 Task: Open Card Card0000000222 in Board Board0000000056 in Workspace WS0000000019 in Trello. Add Member Email0000000074 to Card Card0000000222 in Board Board0000000056 in Workspace WS0000000019 in Trello. Add Blue Label titled Label0000000222 to Card Card0000000222 in Board Board0000000056 in Workspace WS0000000019 in Trello. Add Checklist CL0000000222 to Card Card0000000222 in Board Board0000000056 in Workspace WS0000000019 in Trello. Add Dates with Start Date as Sep 01 2023 and Due Date as Sep 30 2023 to Card Card0000000222 in Board Board0000000056 in Workspace WS0000000019 in Trello
Action: Mouse moved to (731, 759)
Screenshot: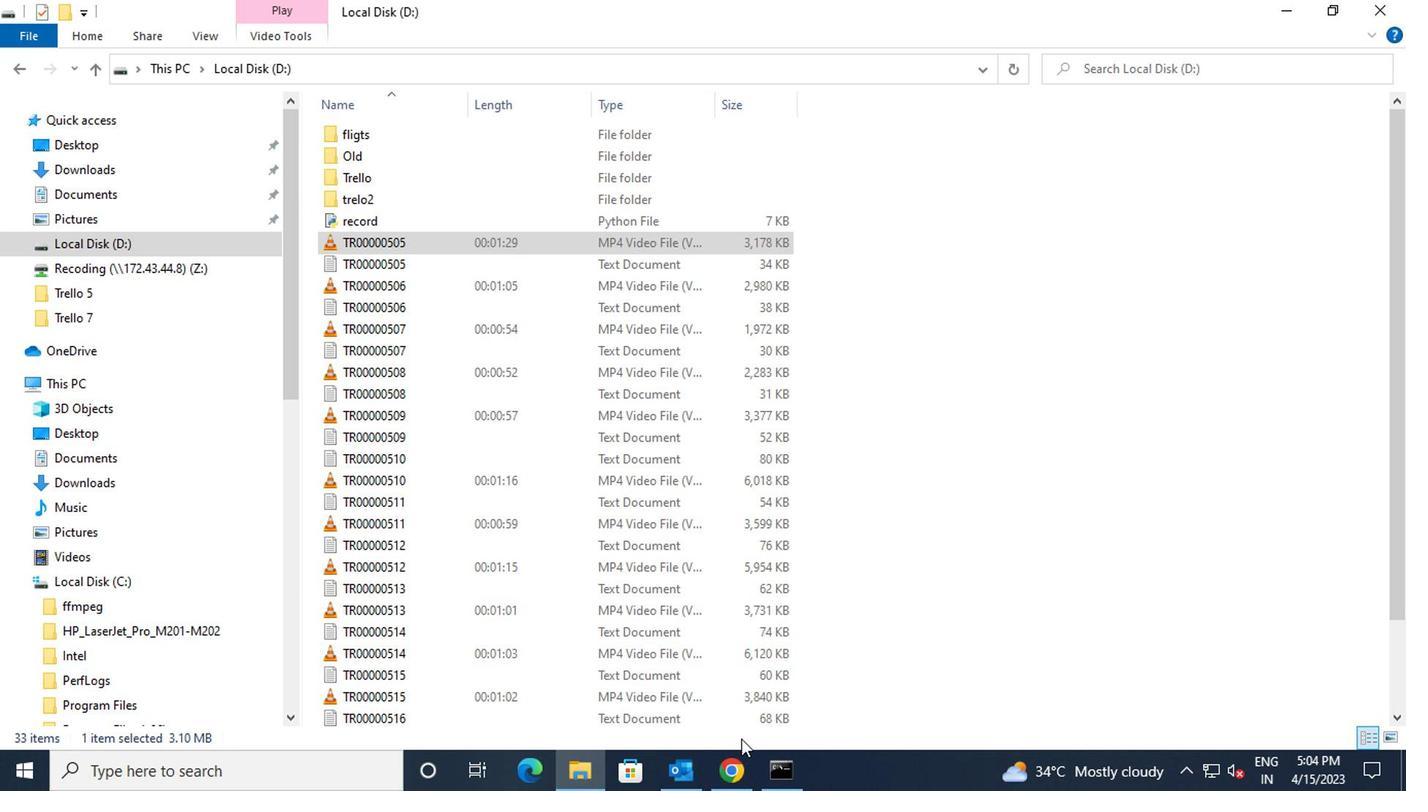 
Action: Mouse pressed left at (731, 759)
Screenshot: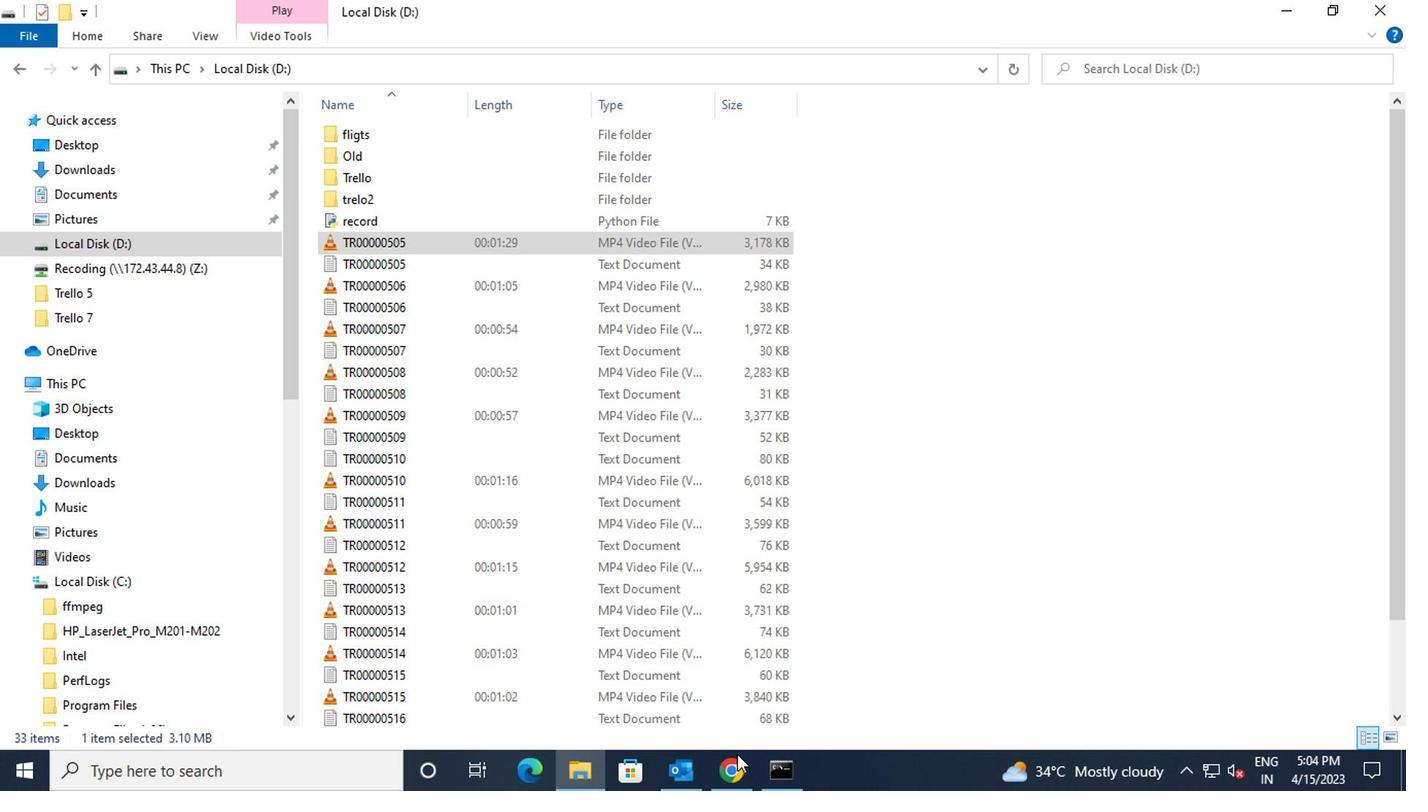 
Action: Mouse moved to (472, 397)
Screenshot: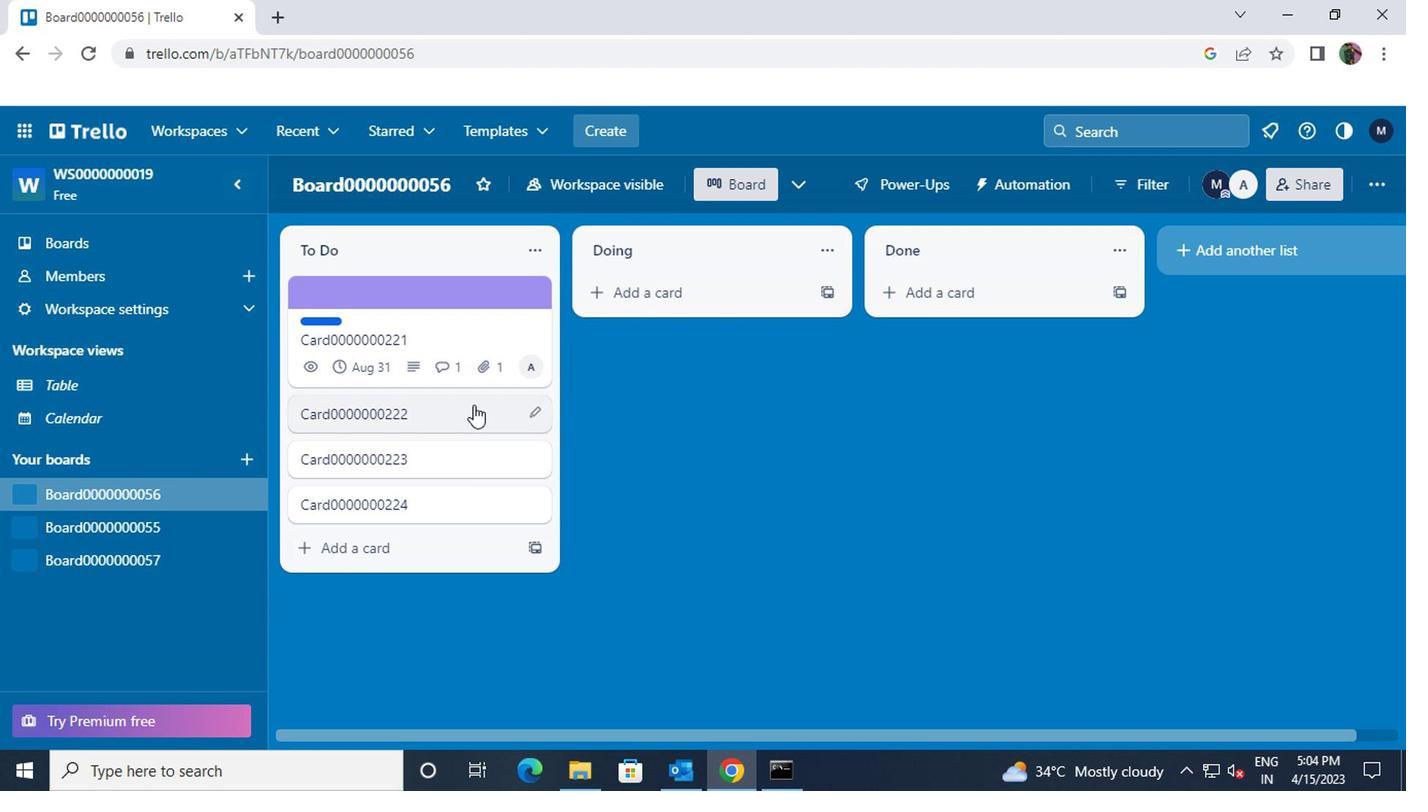 
Action: Mouse pressed left at (472, 397)
Screenshot: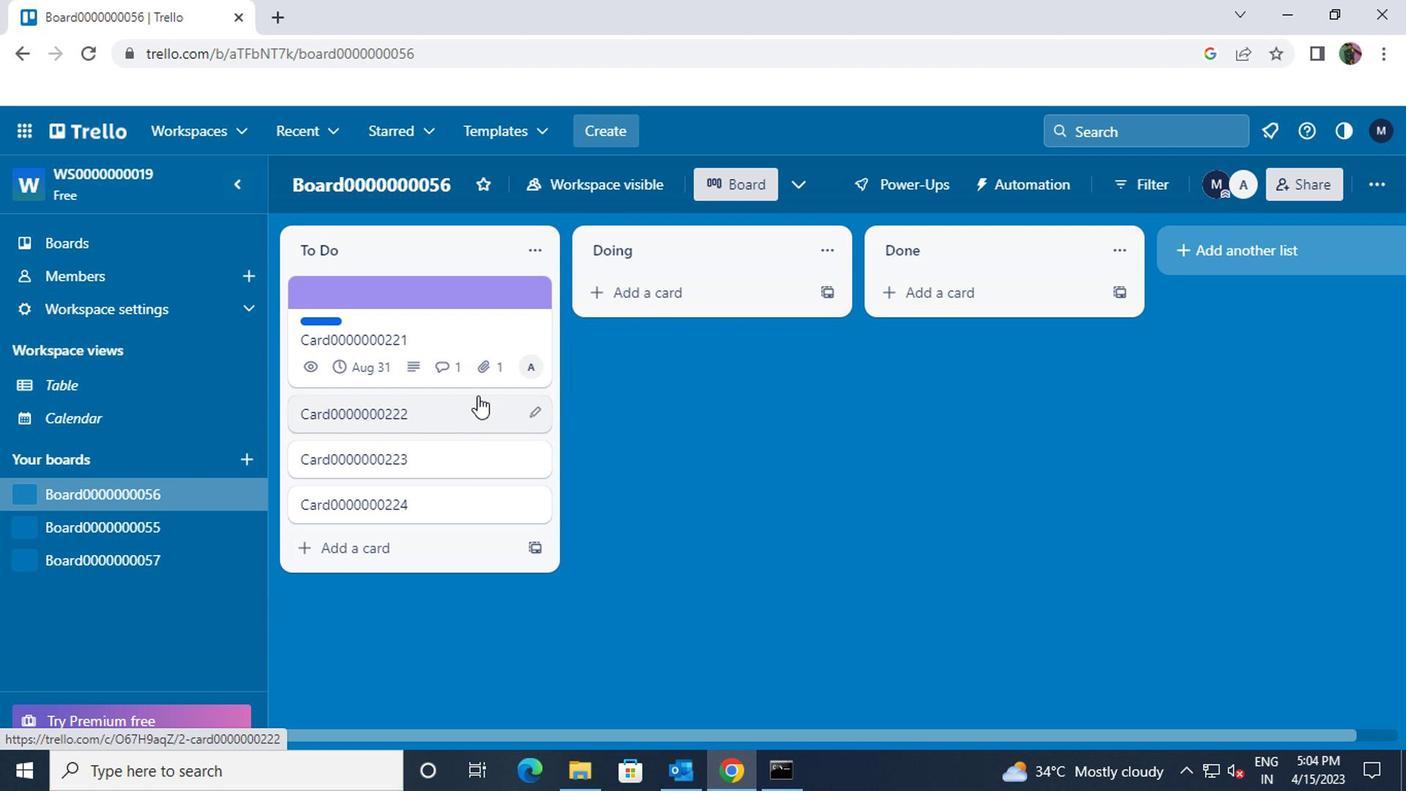 
Action: Mouse moved to (917, 295)
Screenshot: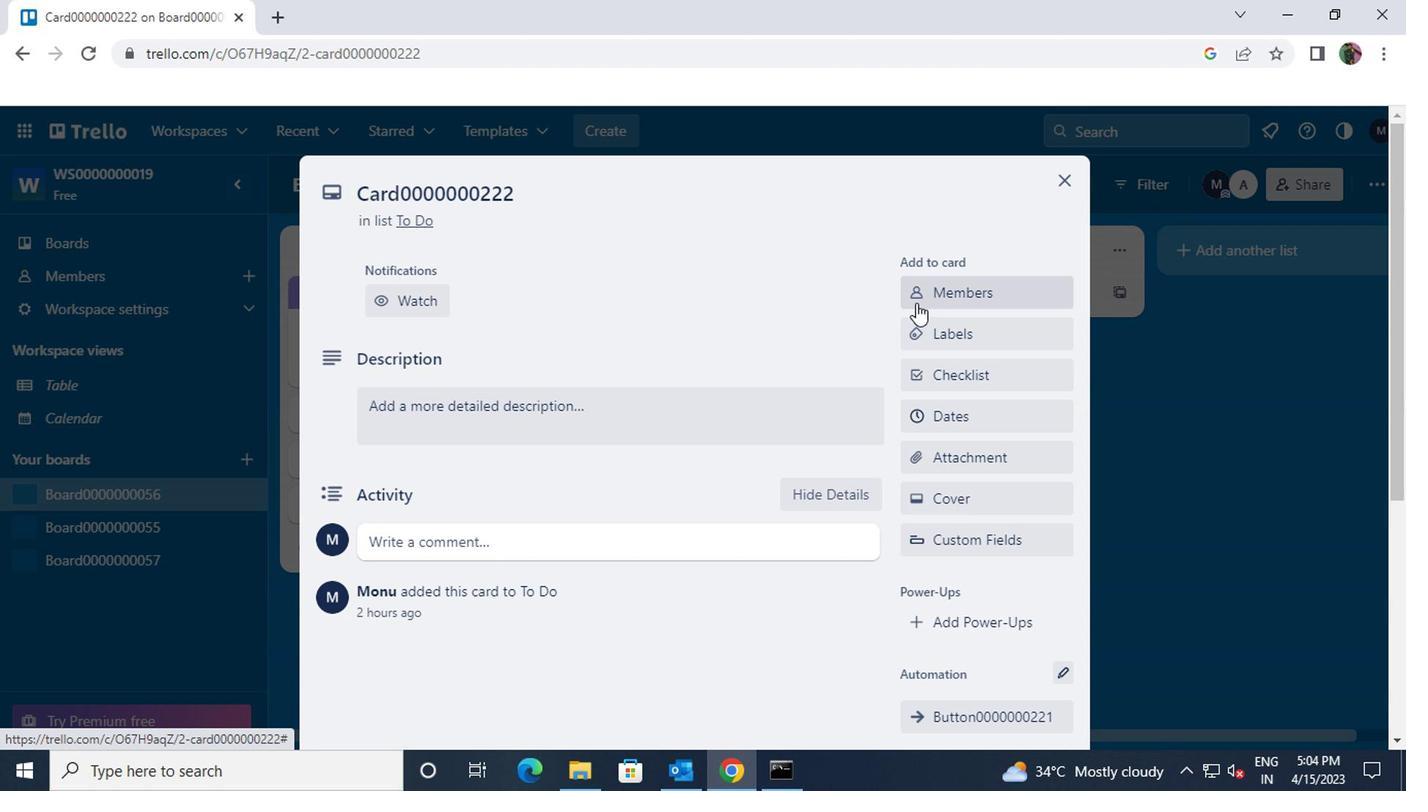 
Action: Mouse pressed left at (917, 295)
Screenshot: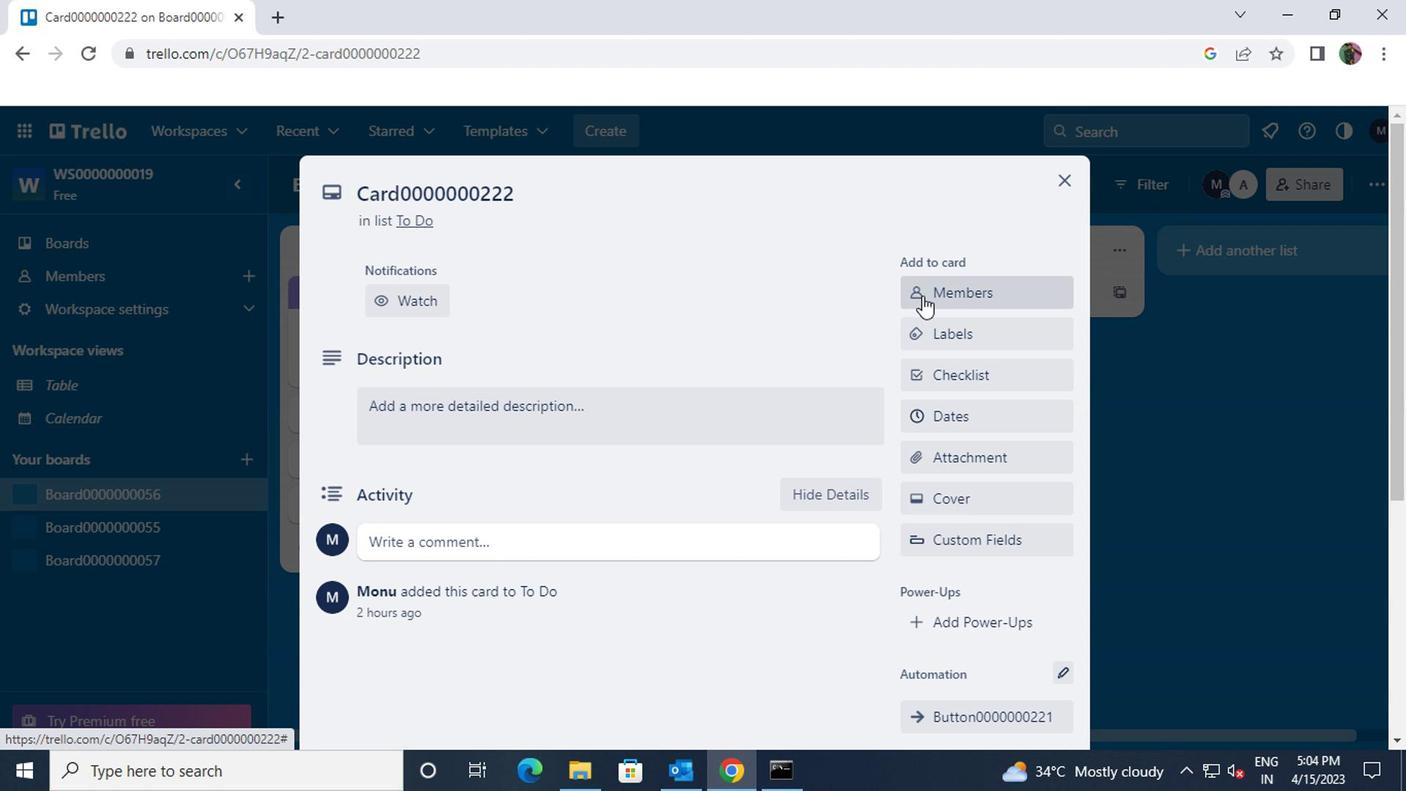 
Action: Key pressed nikrathi889<Key.shift>@GMAIL.COM
Screenshot: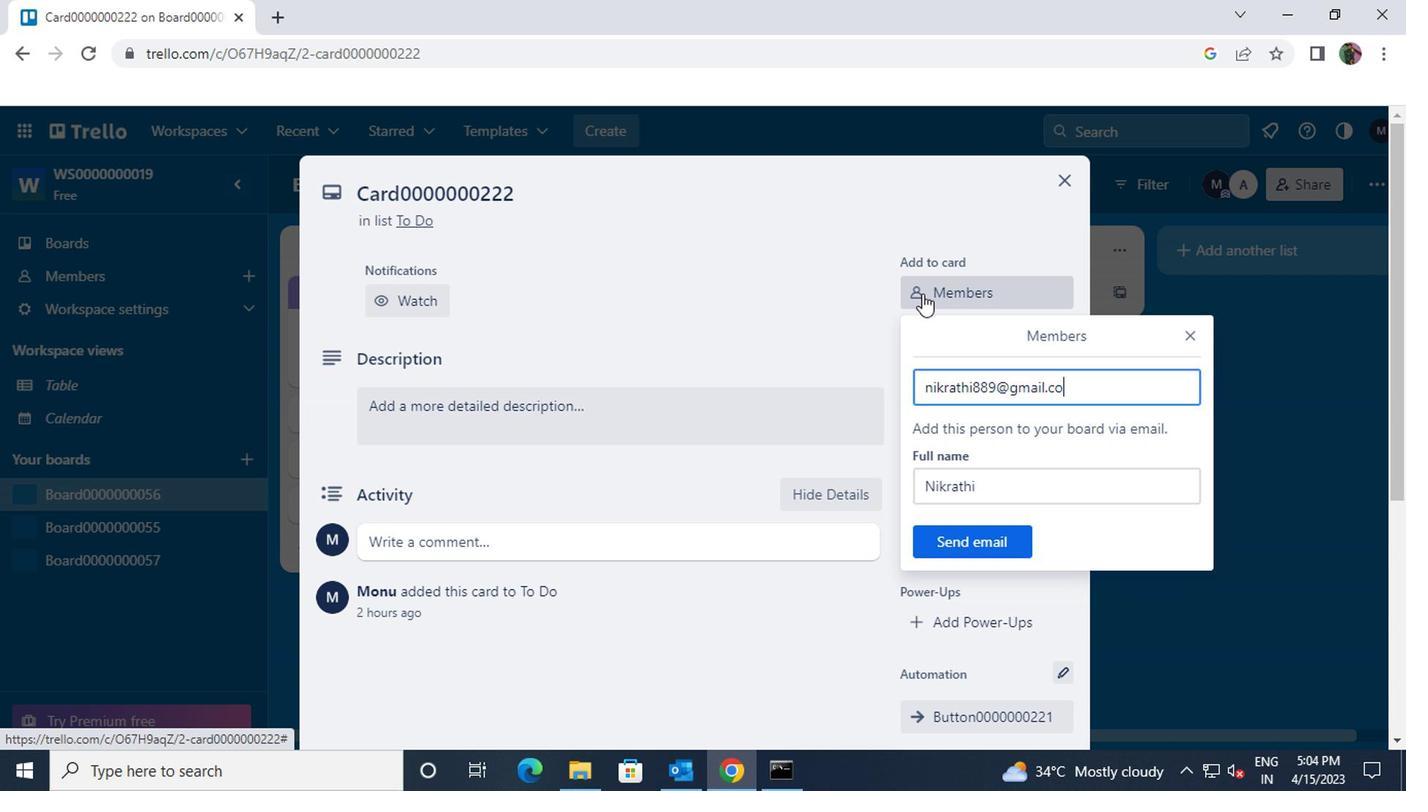 
Action: Mouse moved to (959, 537)
Screenshot: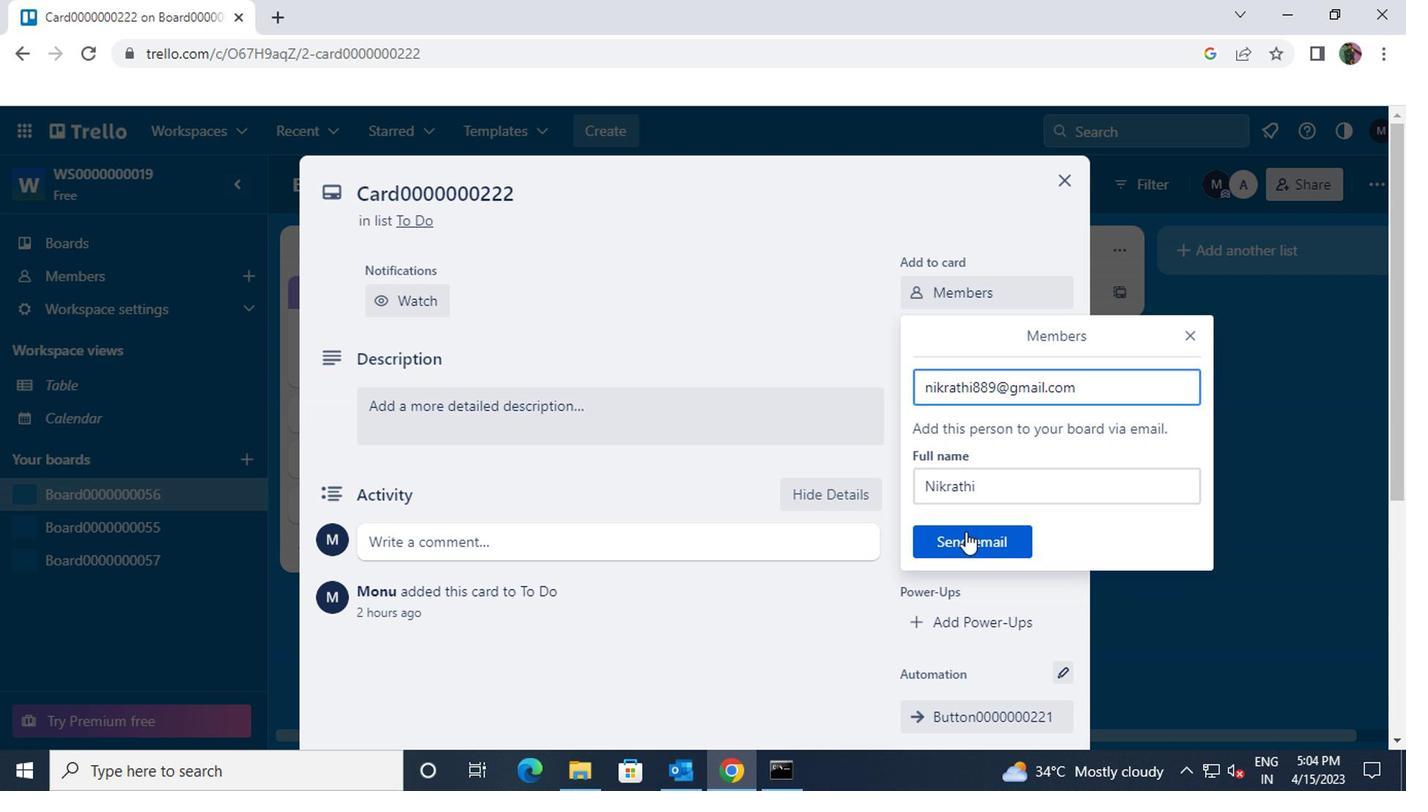 
Action: Mouse pressed left at (959, 537)
Screenshot: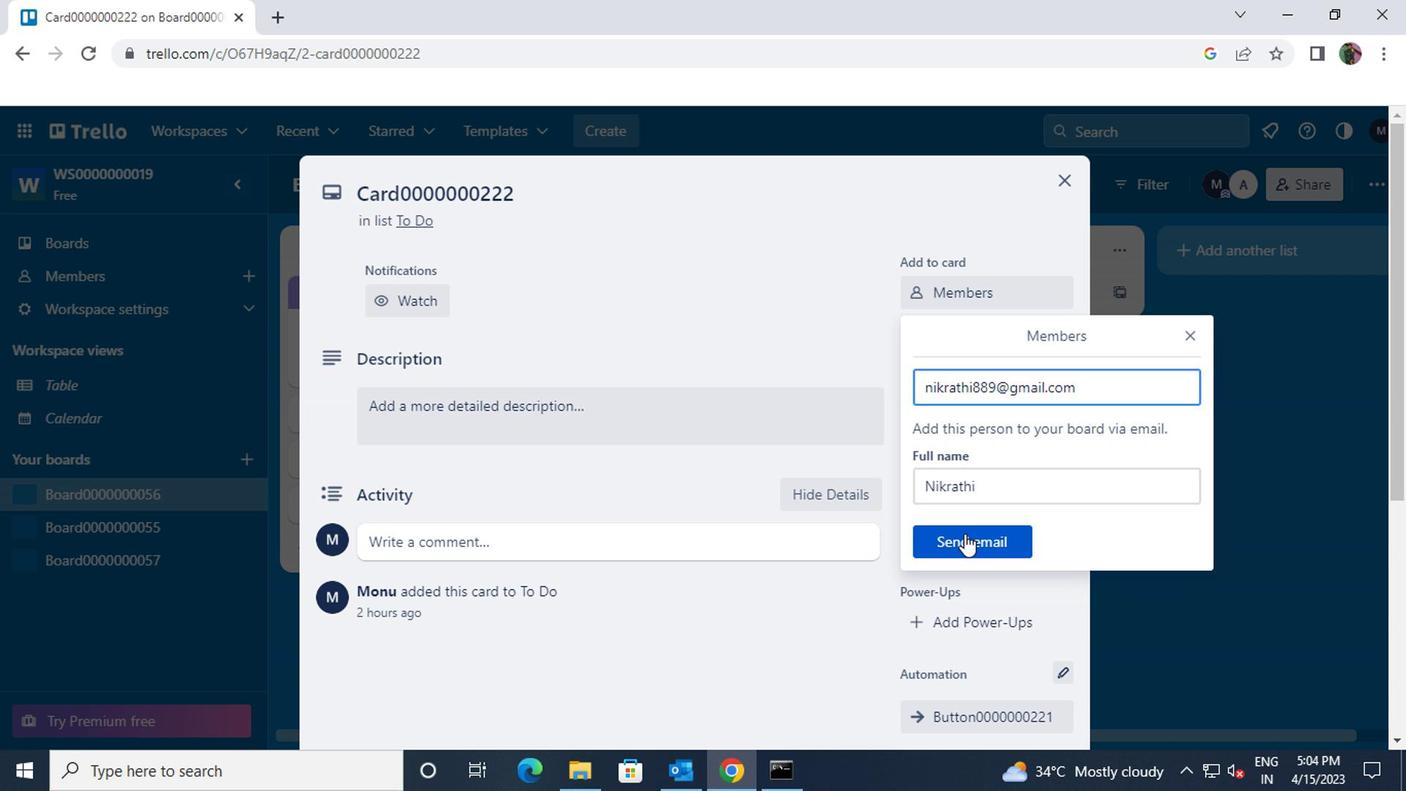 
Action: Mouse moved to (947, 323)
Screenshot: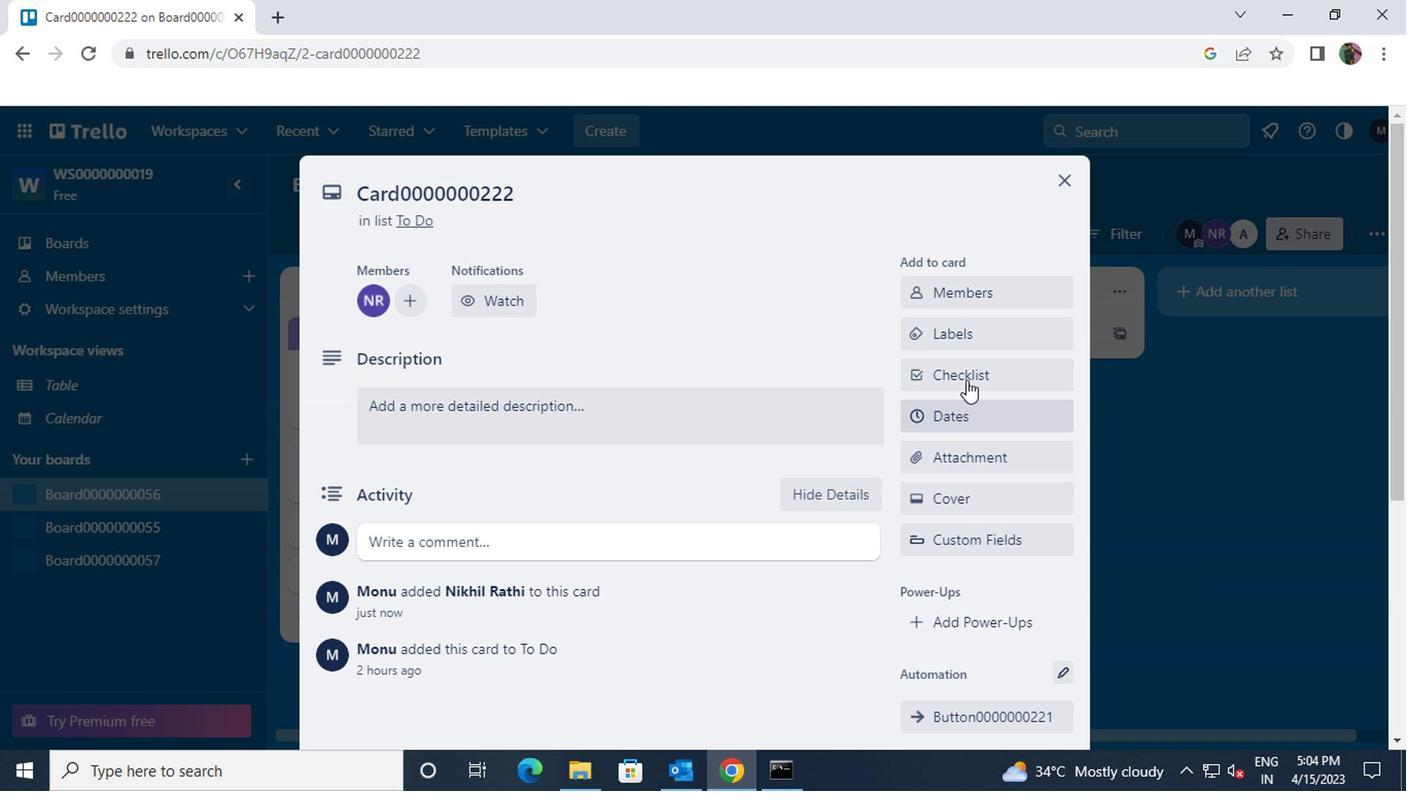 
Action: Mouse pressed left at (947, 323)
Screenshot: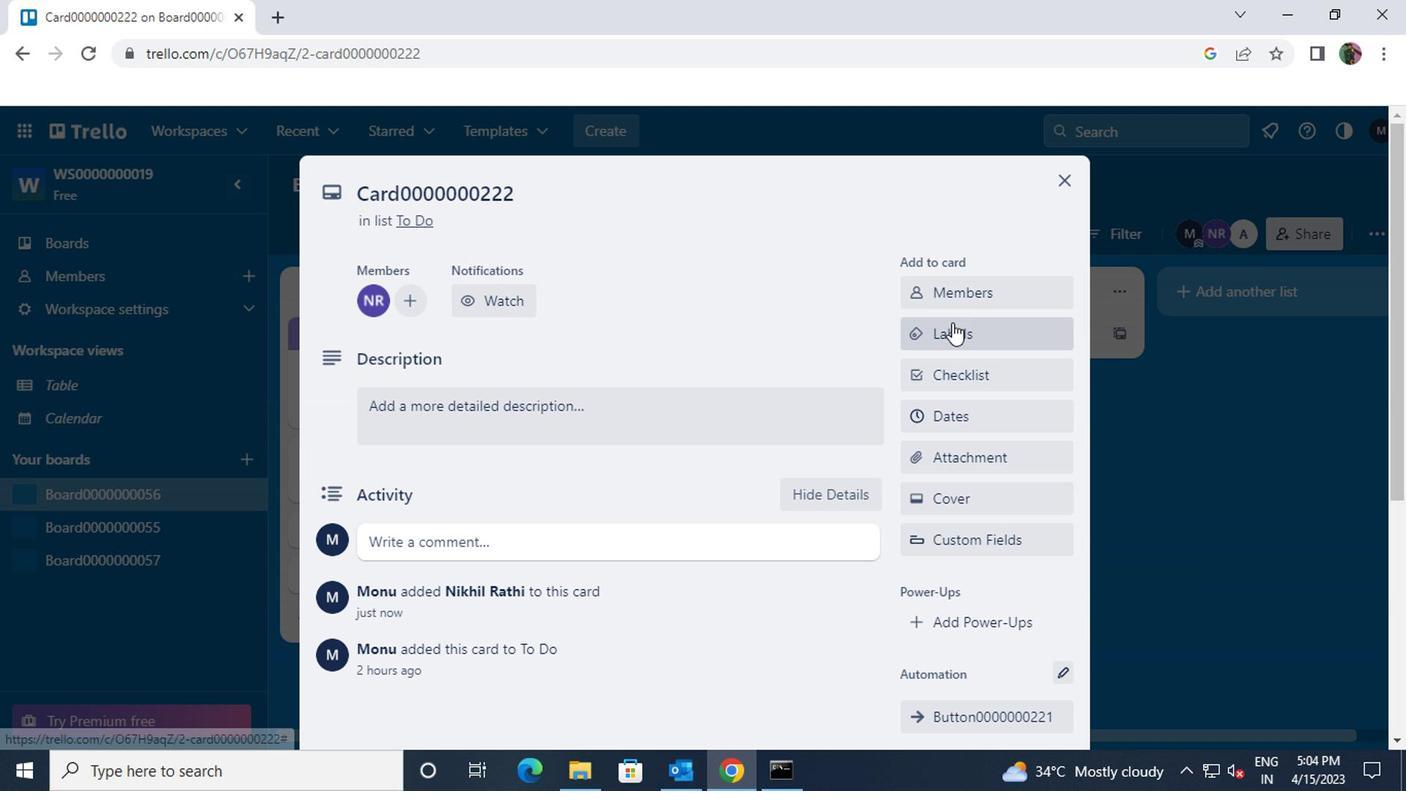 
Action: Mouse moved to (1032, 574)
Screenshot: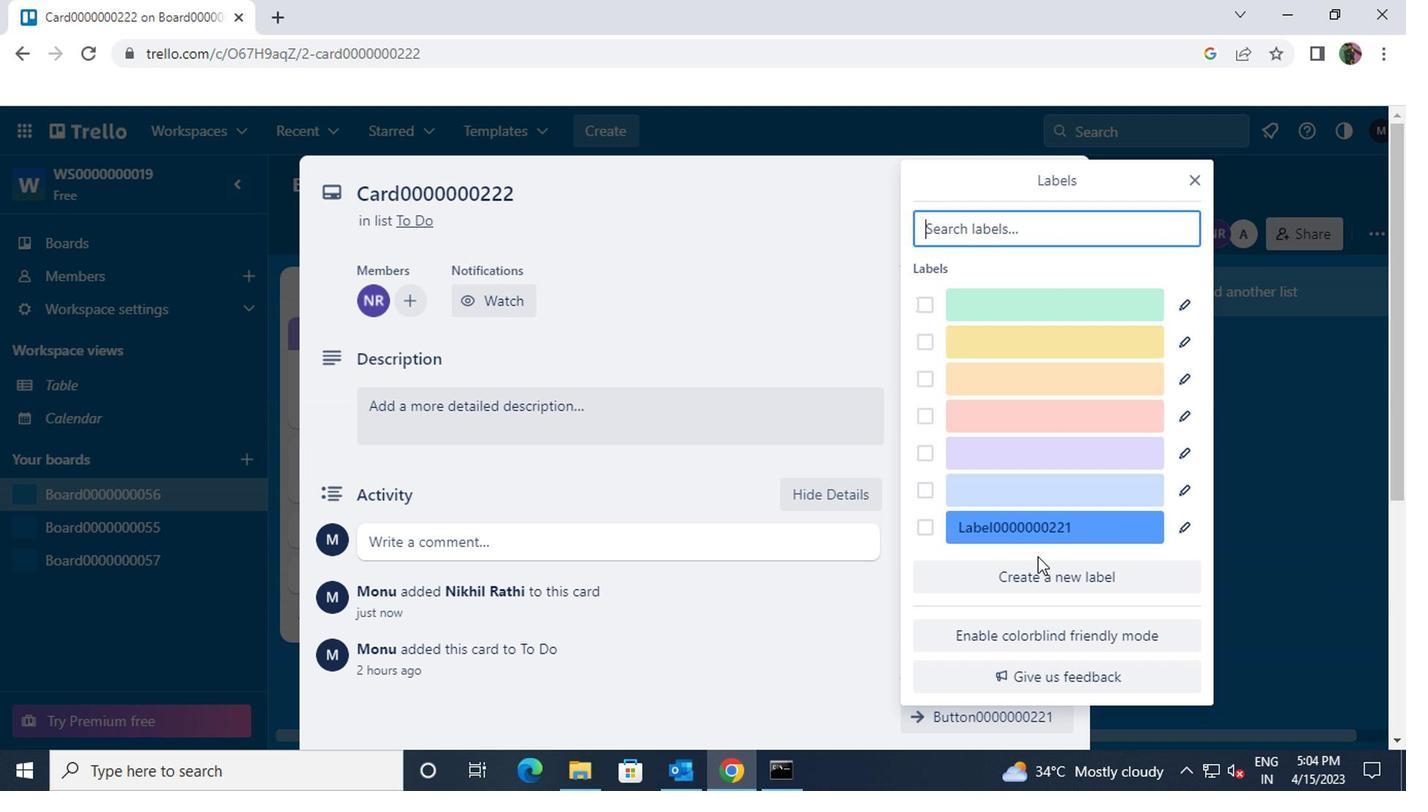 
Action: Mouse pressed left at (1032, 574)
Screenshot: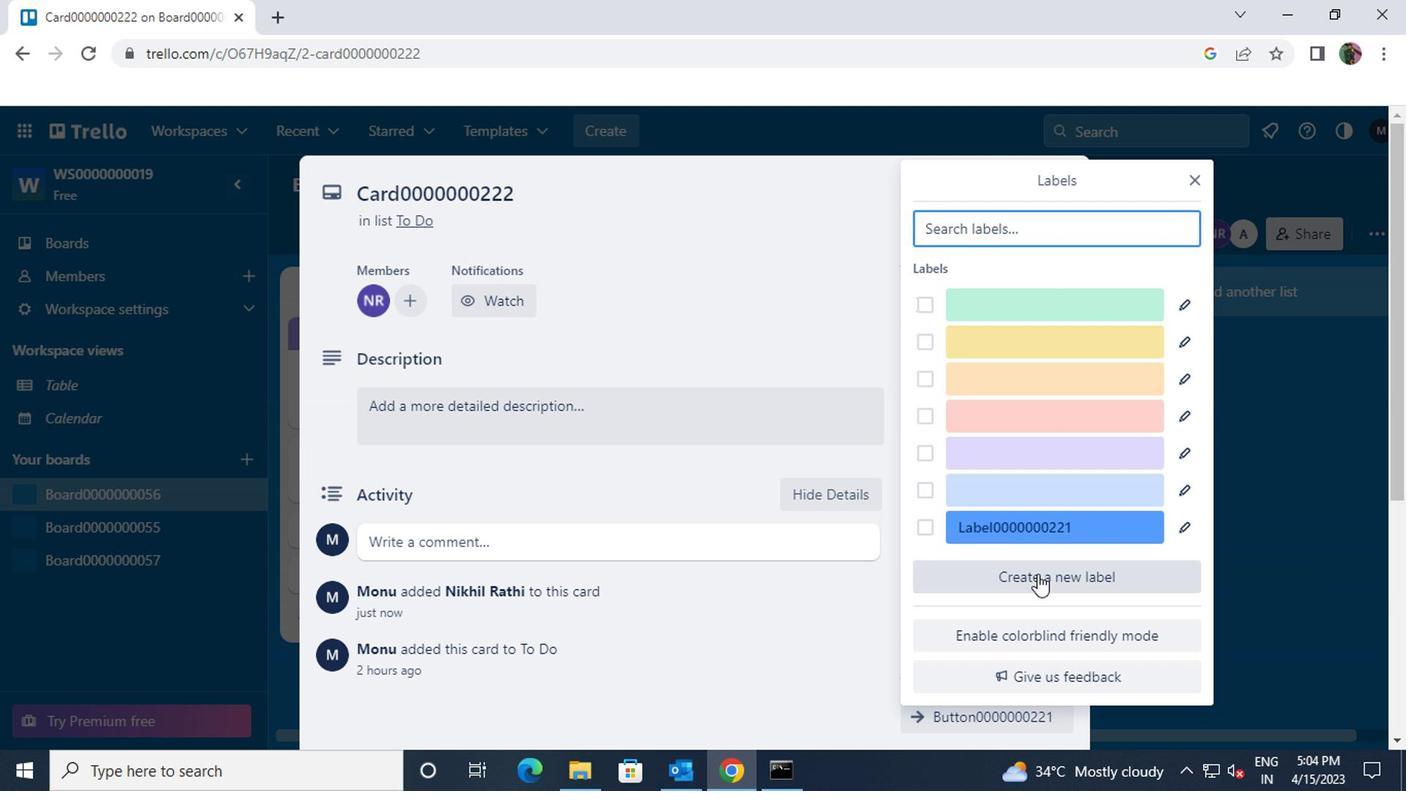 
Action: Mouse moved to (985, 361)
Screenshot: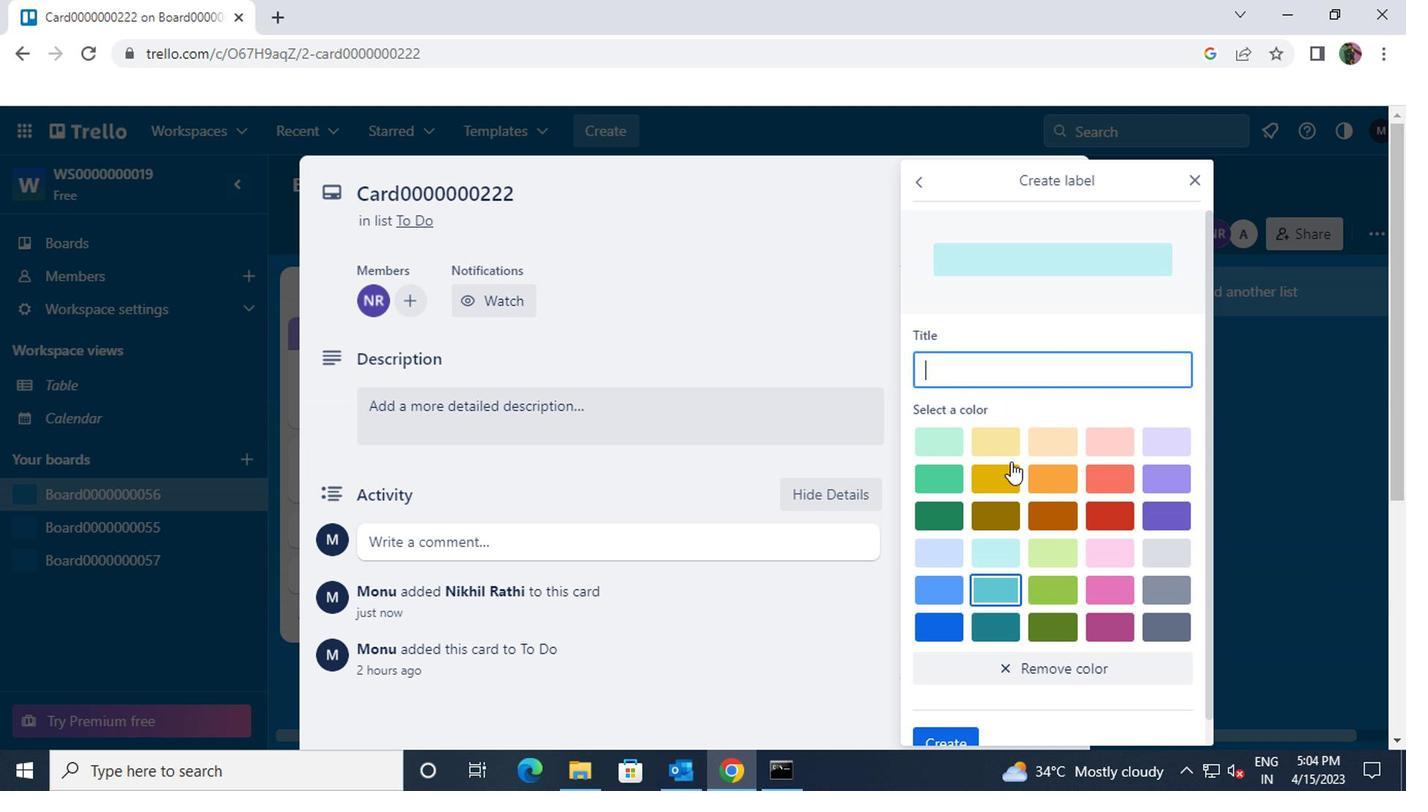
Action: Key pressed <Key.shift>LABEL0000000222
Screenshot: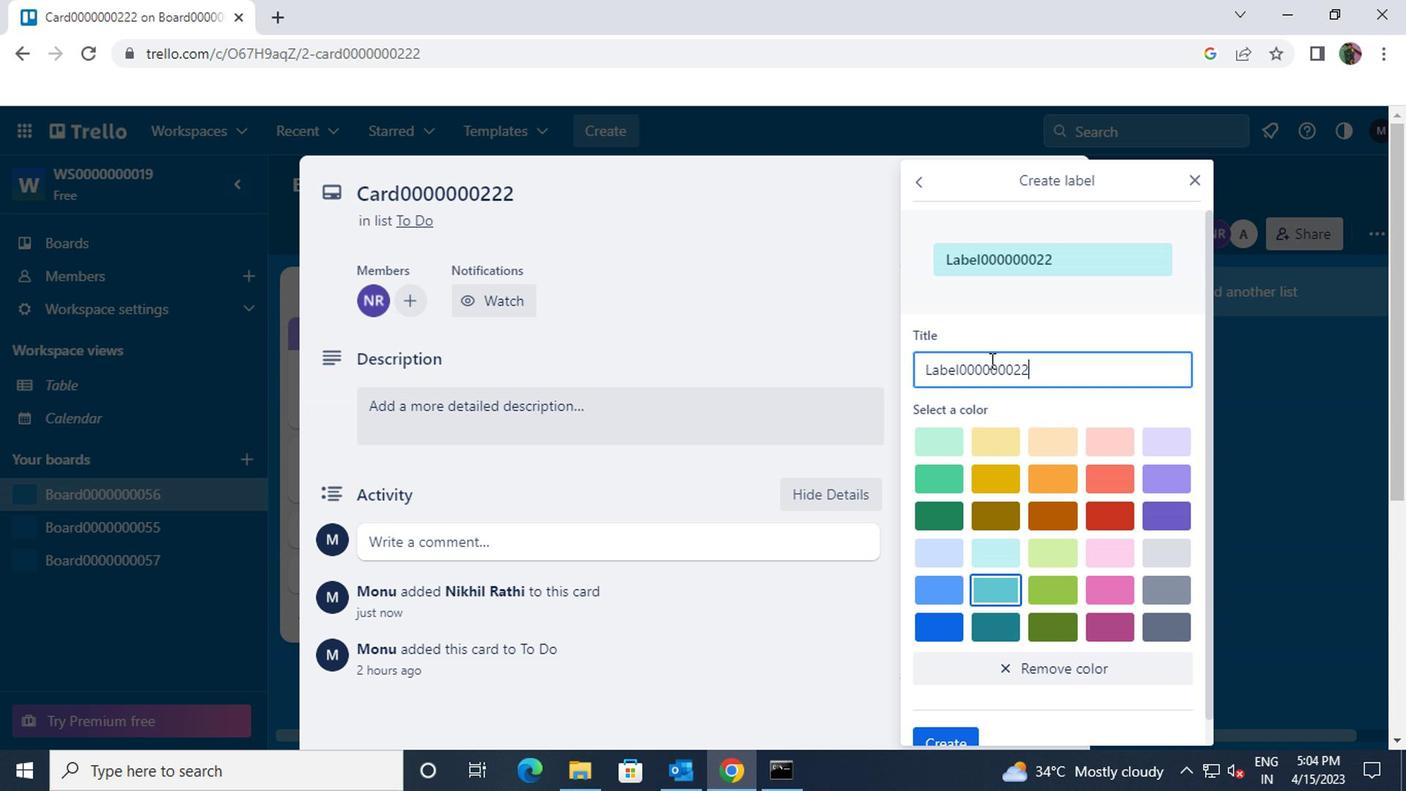 
Action: Mouse moved to (1168, 502)
Screenshot: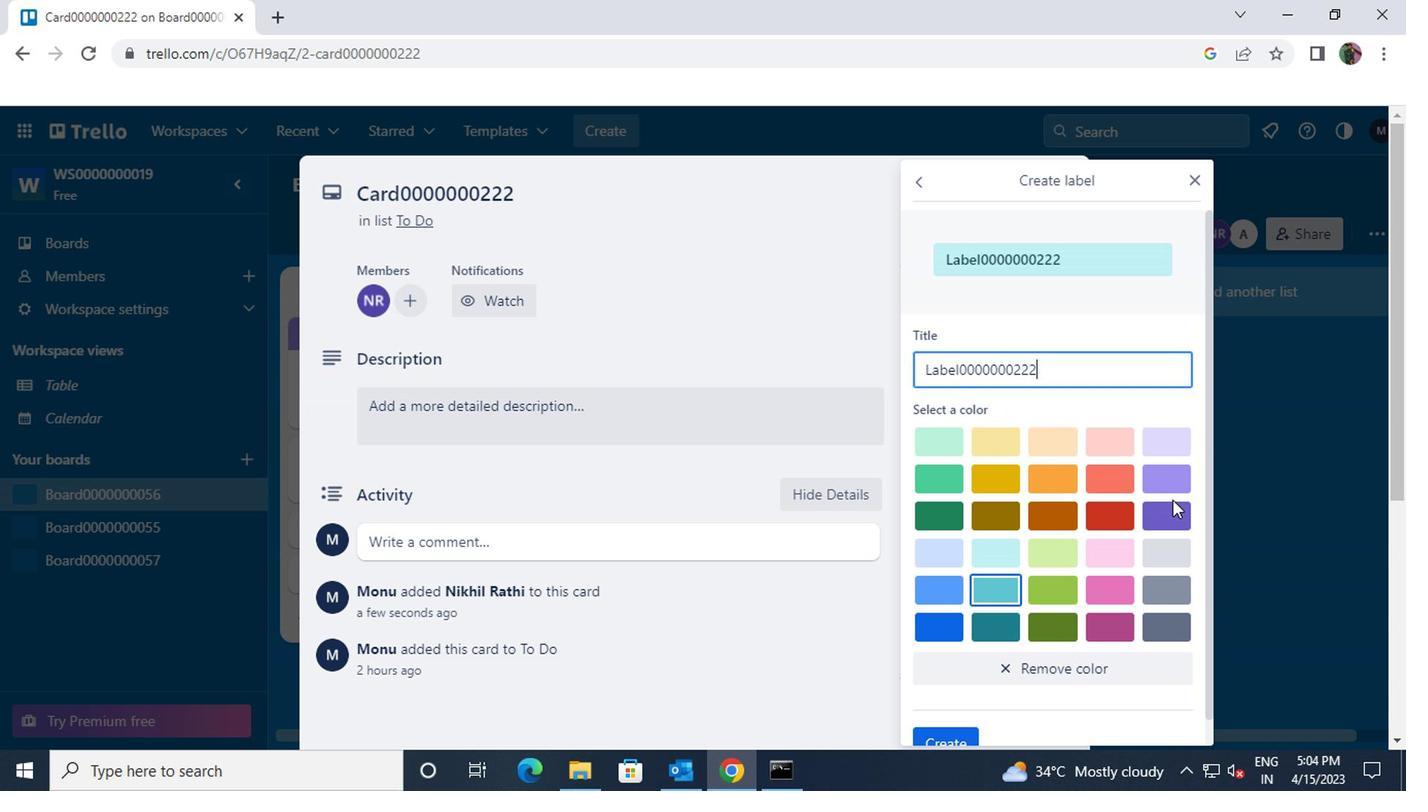 
Action: Mouse pressed left at (1168, 502)
Screenshot: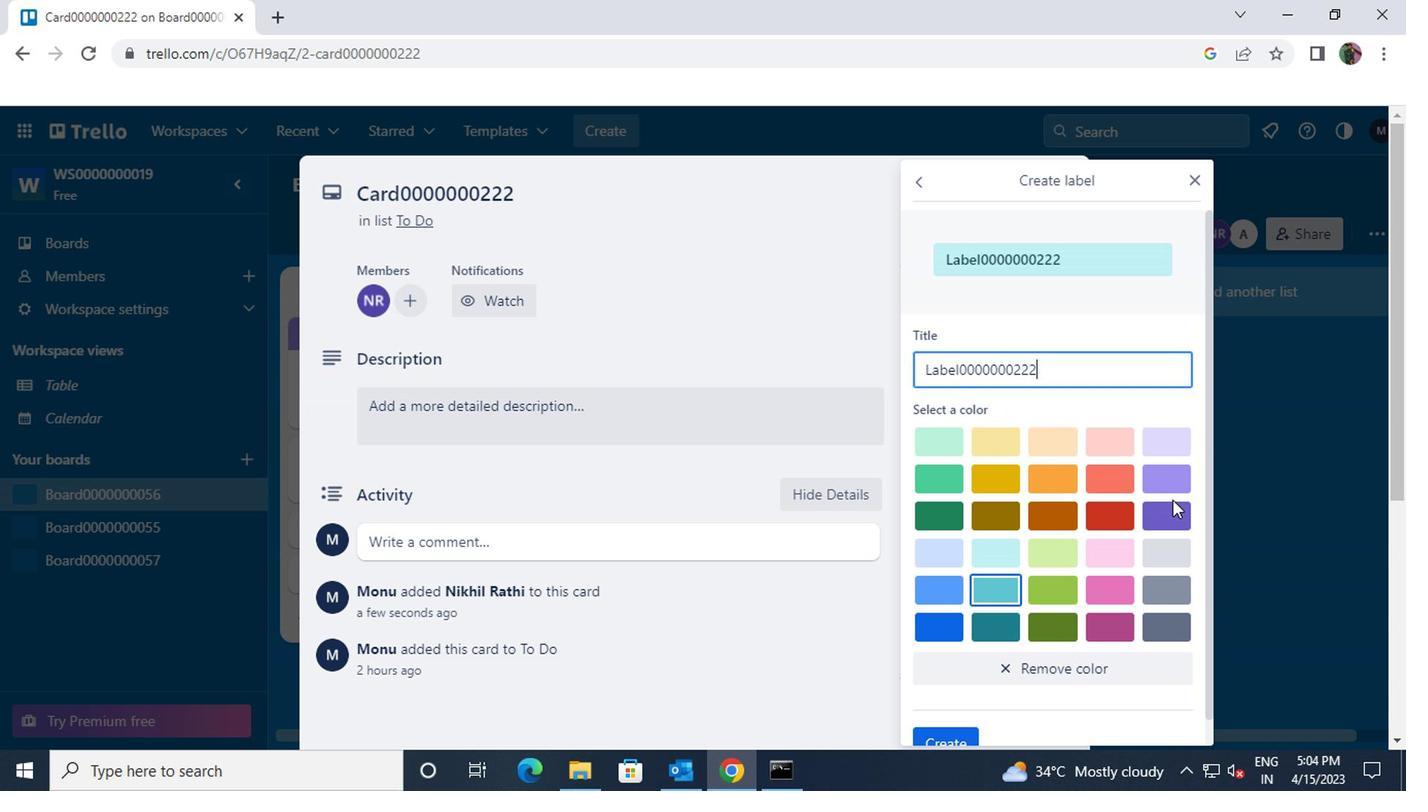 
Action: Mouse scrolled (1168, 501) with delta (0, 0)
Screenshot: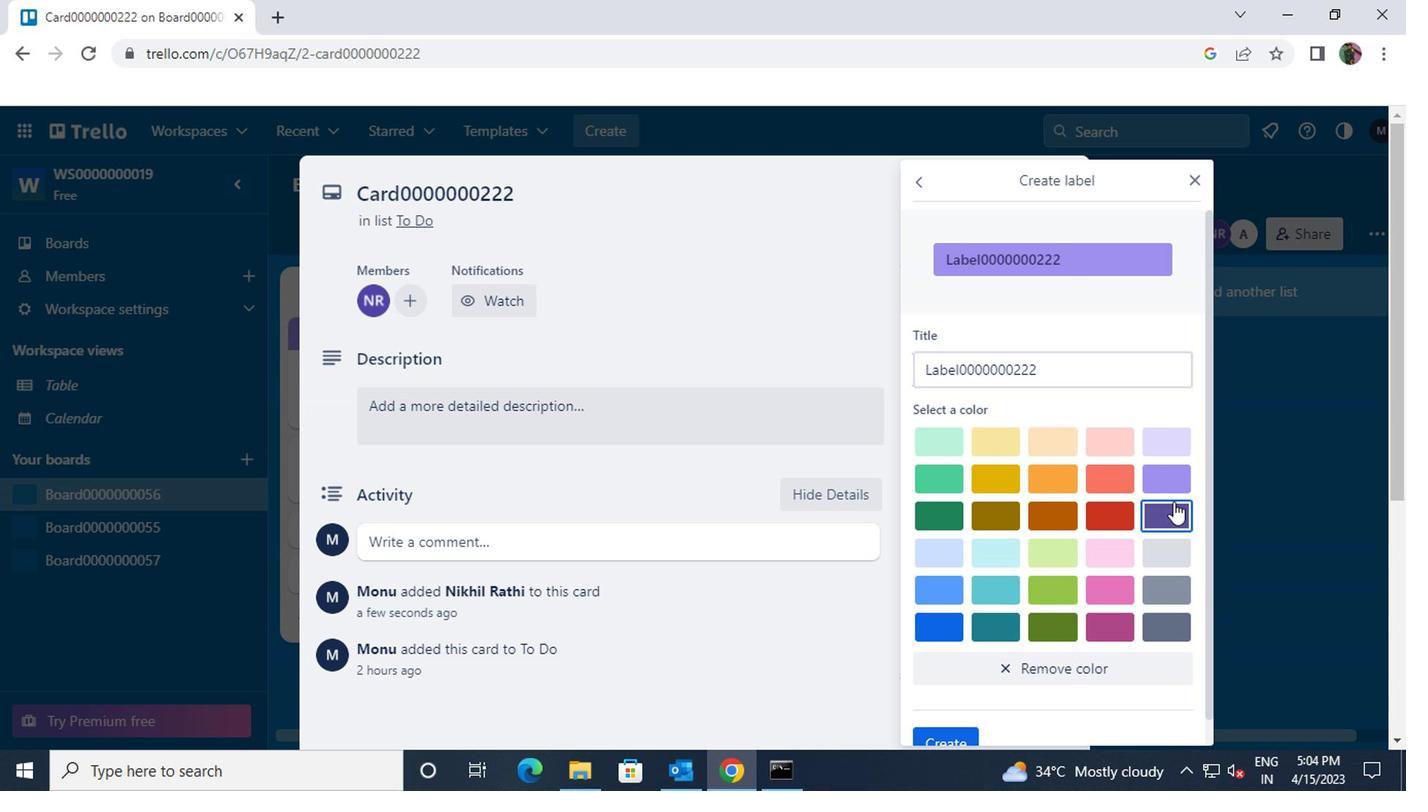 
Action: Mouse moved to (957, 722)
Screenshot: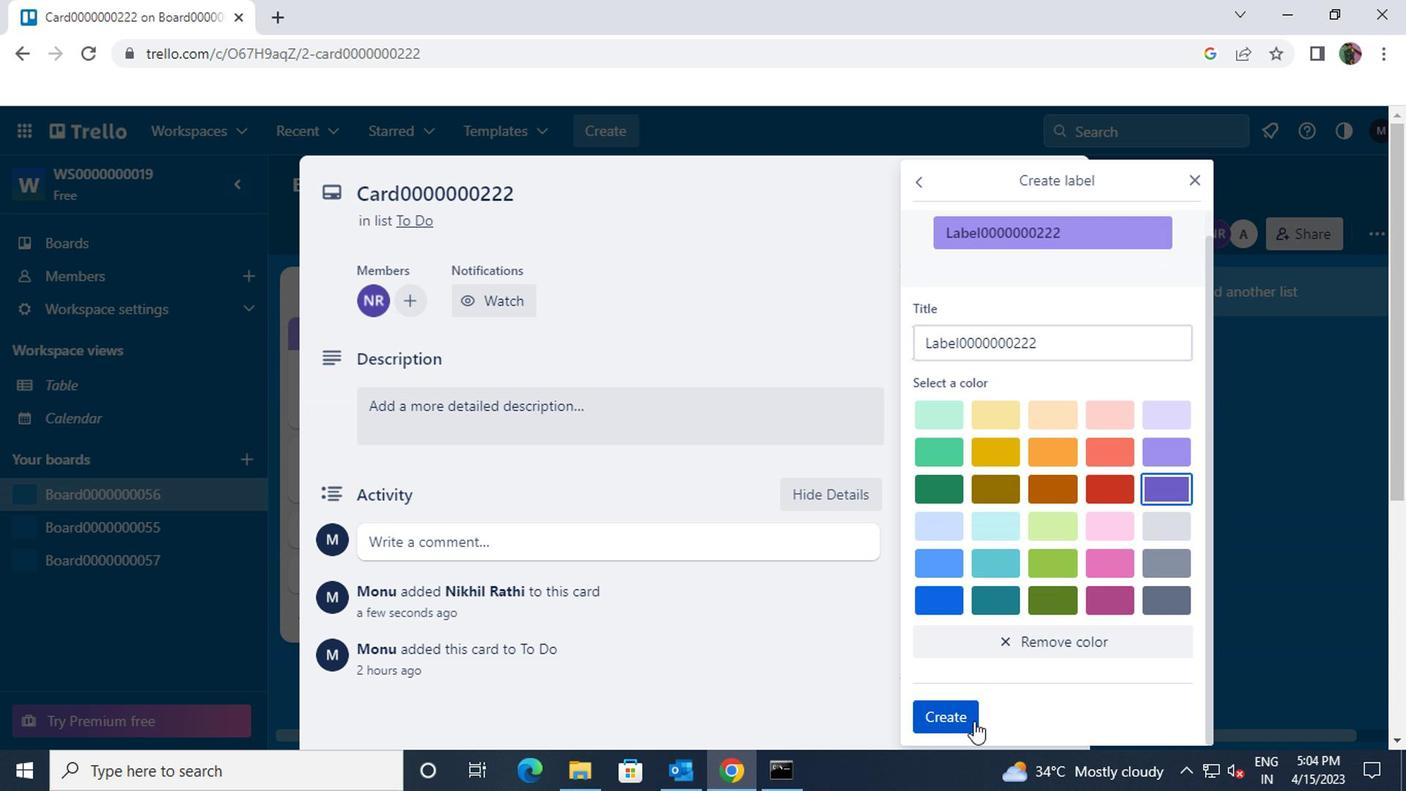 
Action: Mouse pressed left at (957, 722)
Screenshot: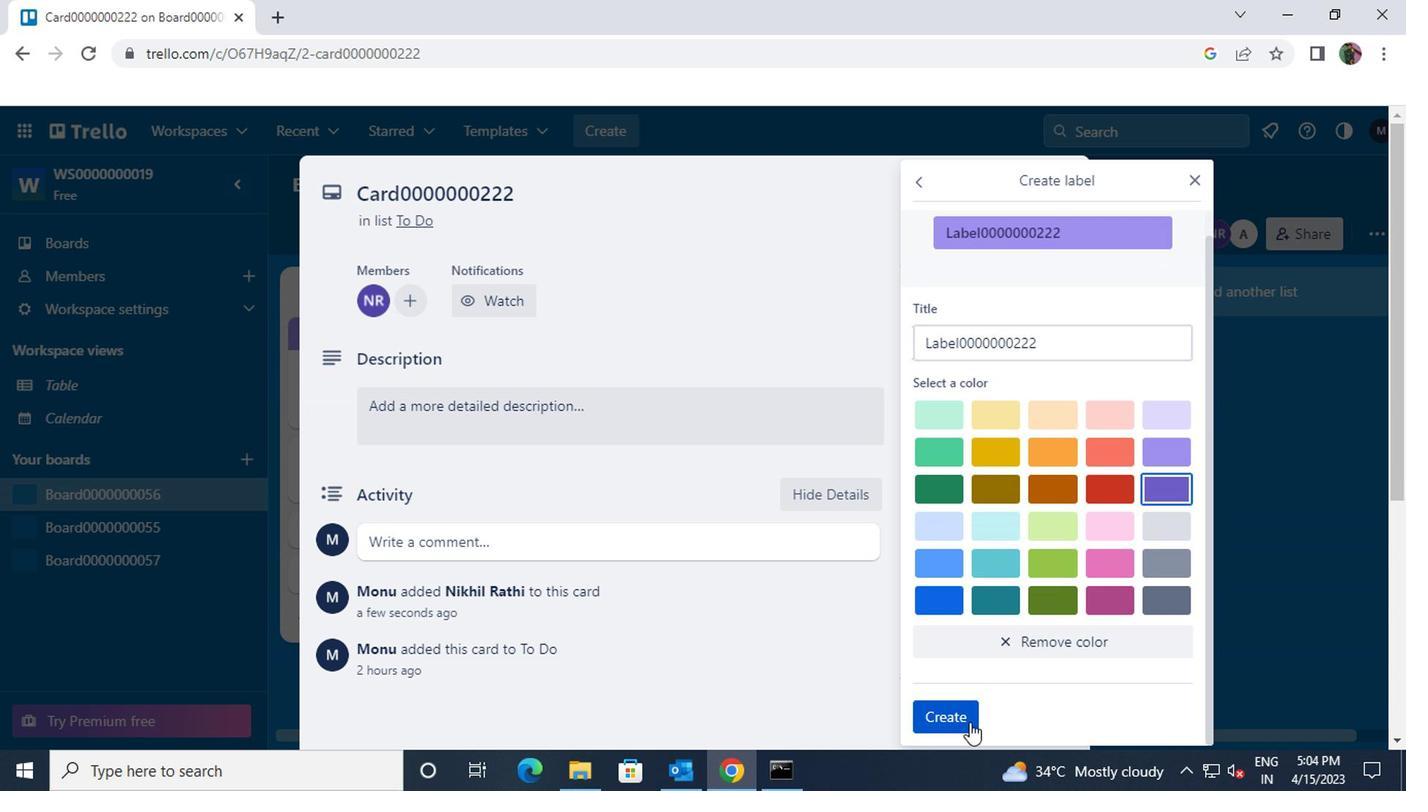 
Action: Mouse moved to (1189, 175)
Screenshot: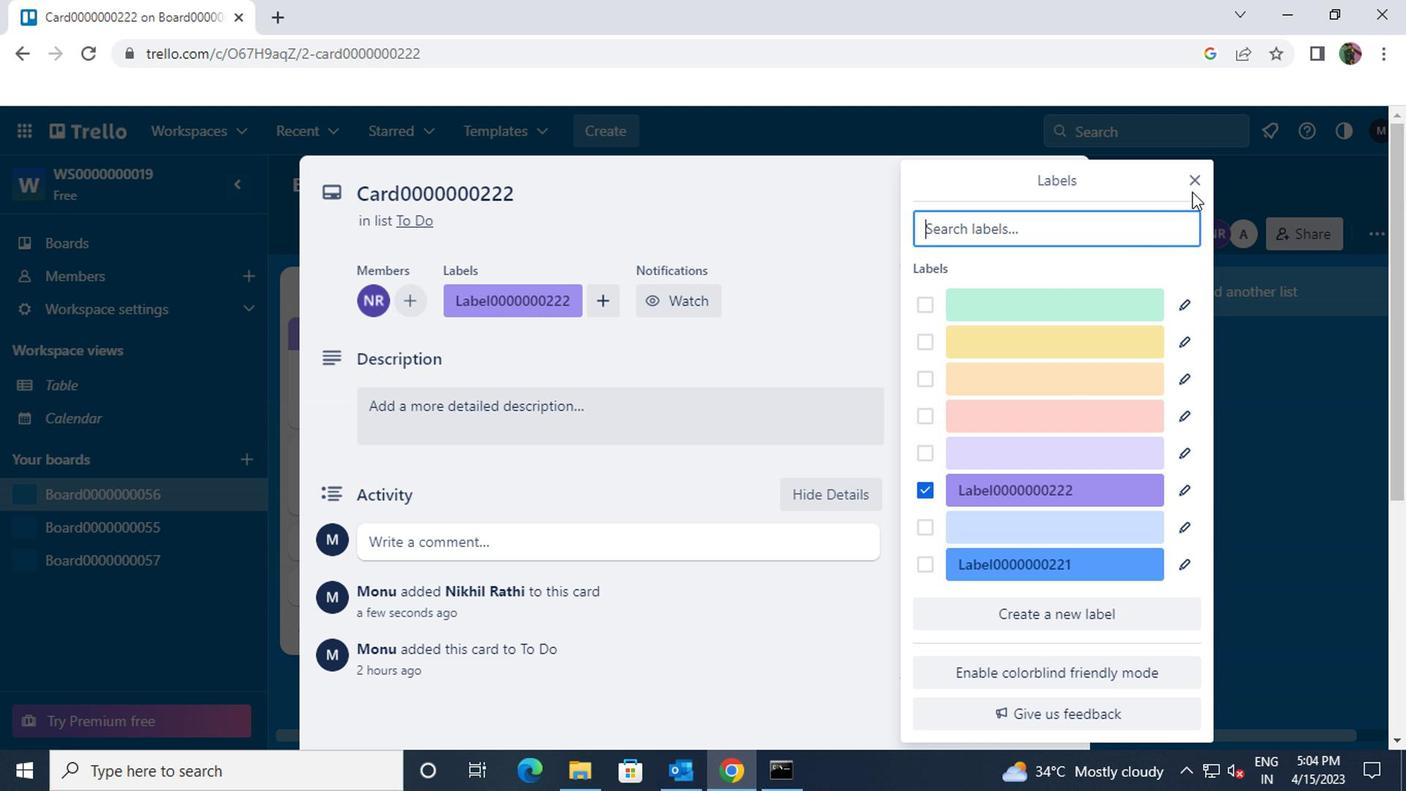 
Action: Mouse pressed left at (1189, 175)
Screenshot: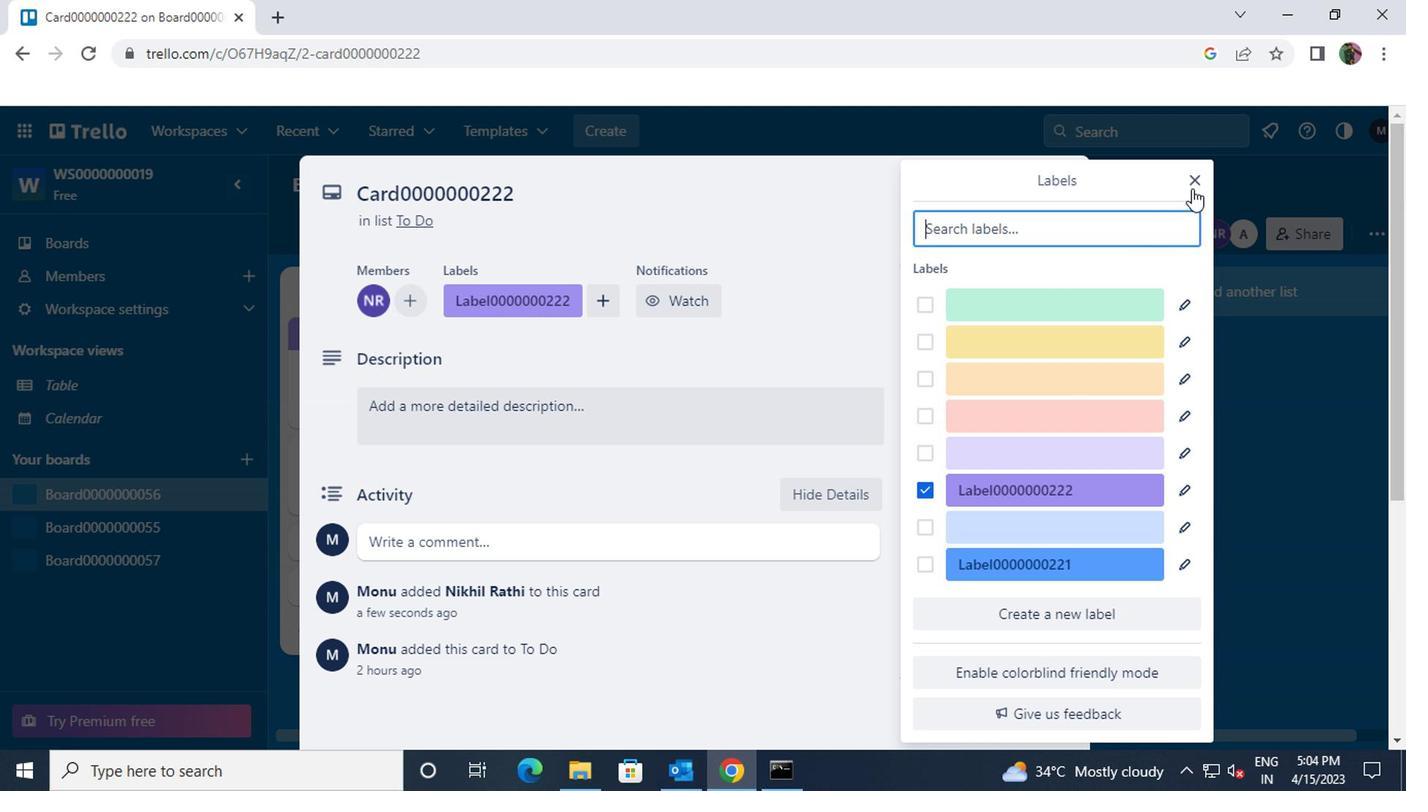 
Action: Mouse moved to (1002, 375)
Screenshot: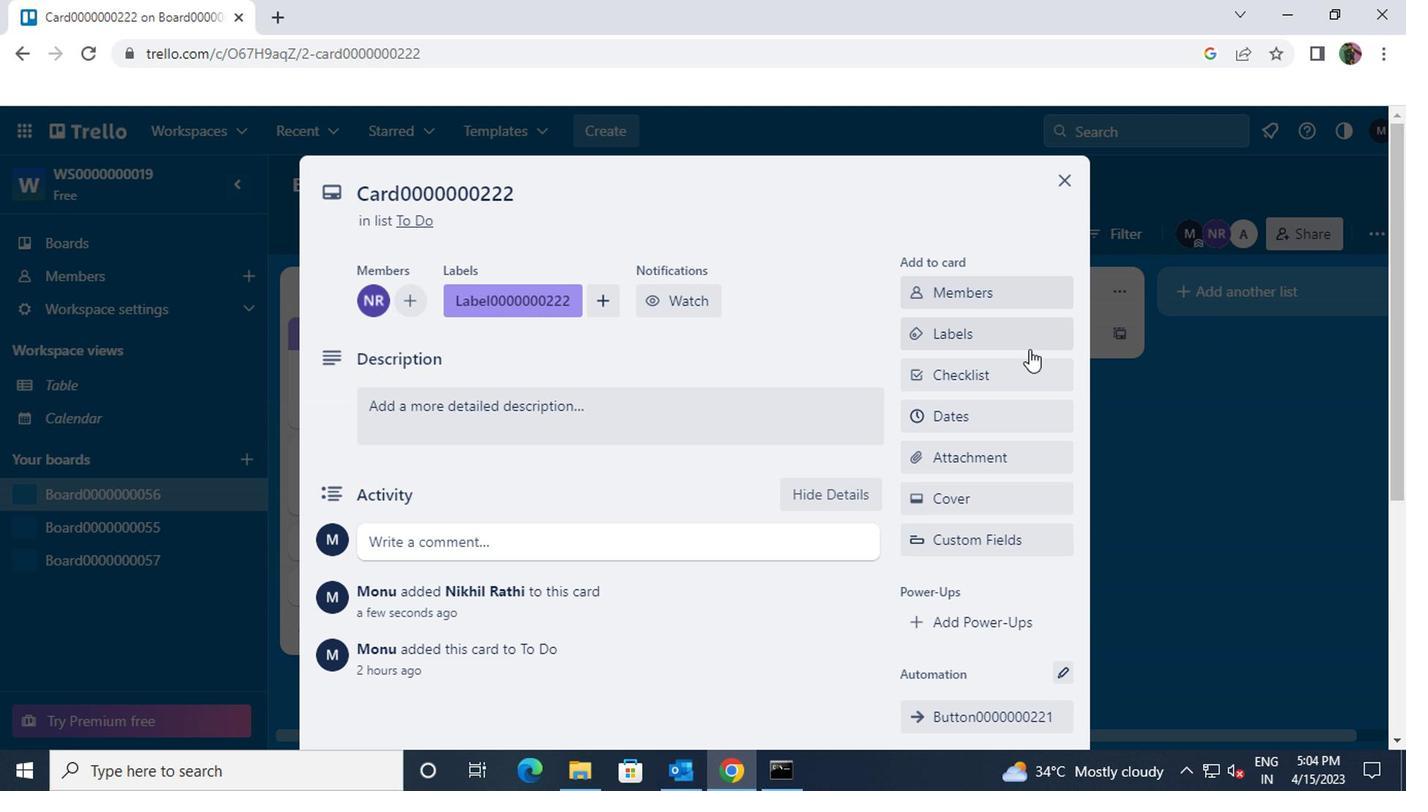 
Action: Mouse pressed left at (1002, 375)
Screenshot: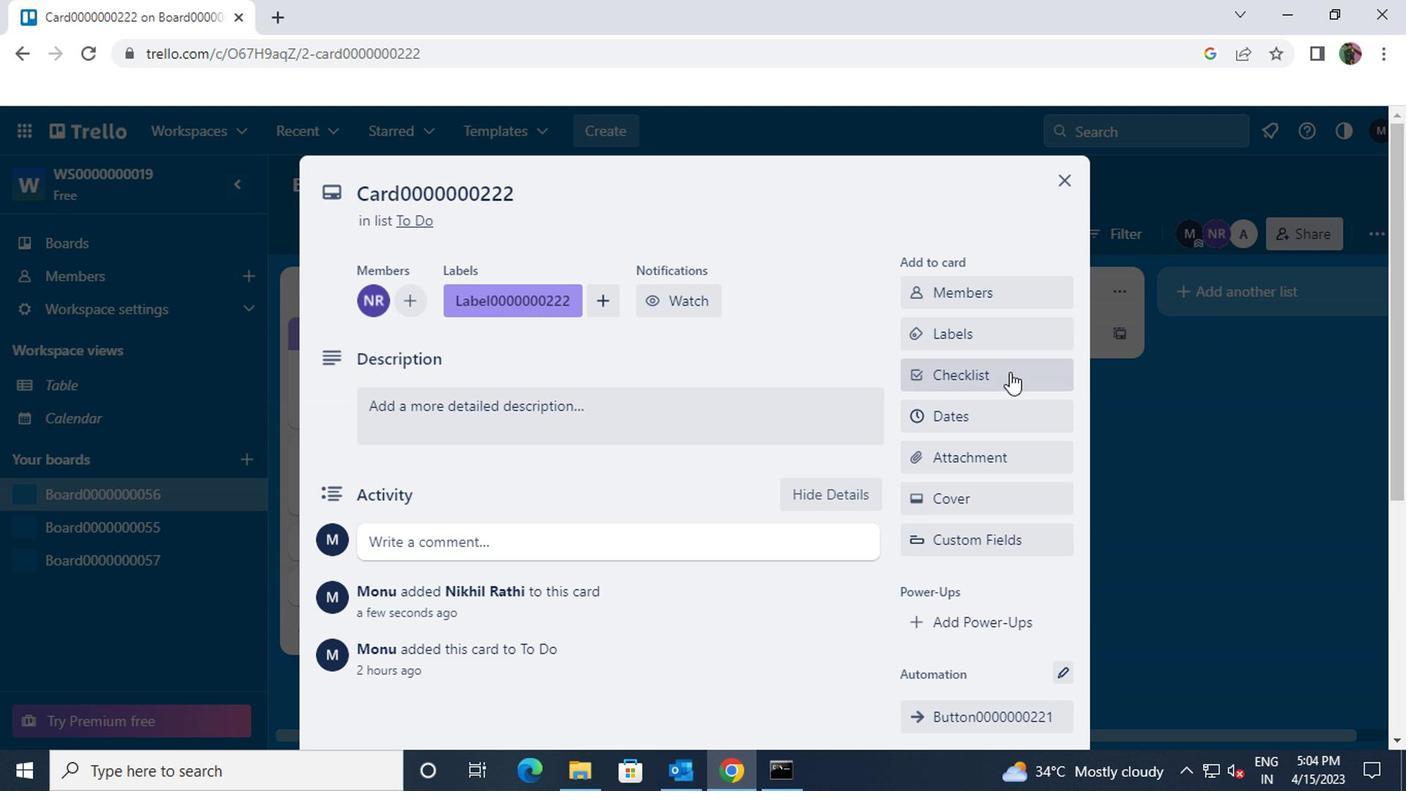 
Action: Key pressed <Key.shift>CL0000000222
Screenshot: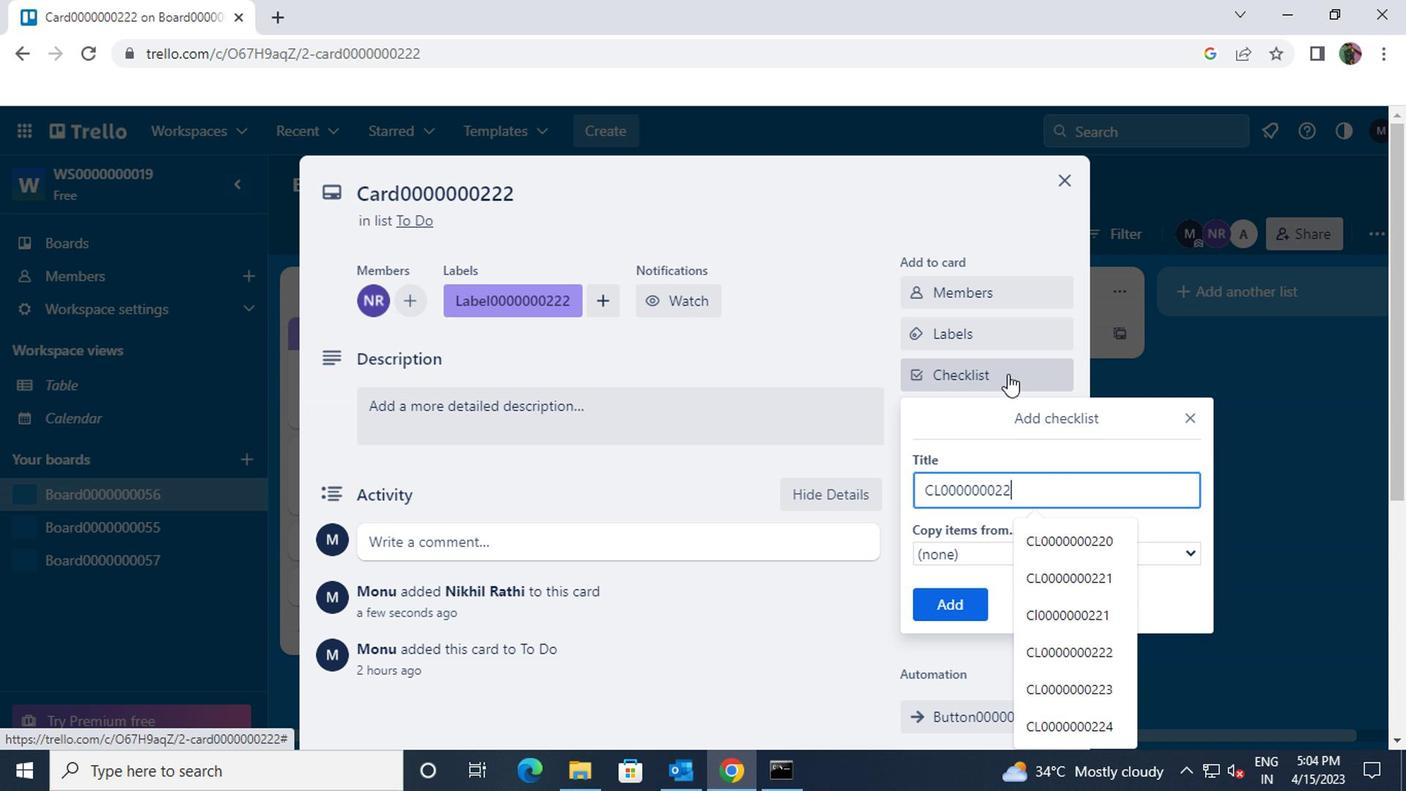 
Action: Mouse moved to (949, 604)
Screenshot: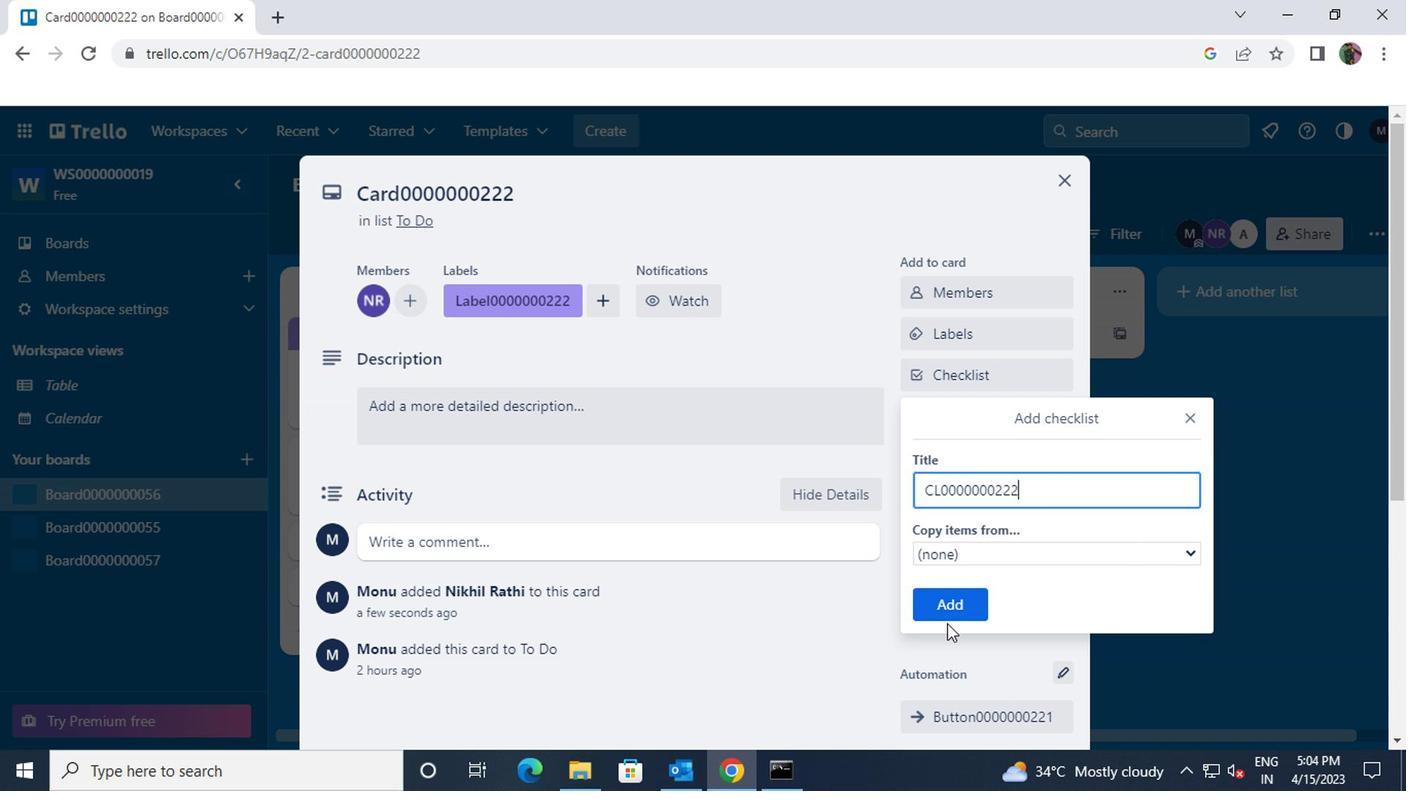 
Action: Mouse pressed left at (949, 604)
Screenshot: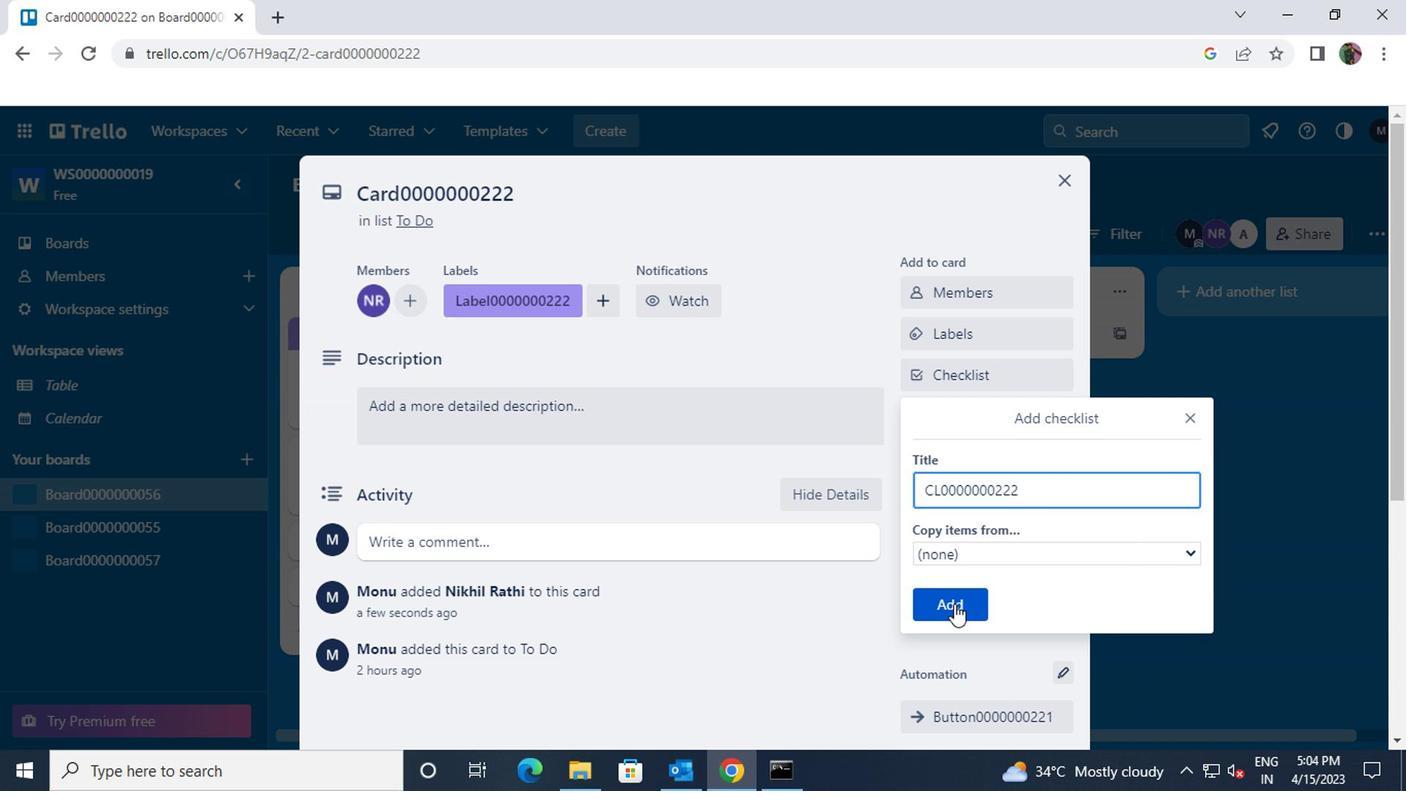 
Action: Mouse moved to (962, 423)
Screenshot: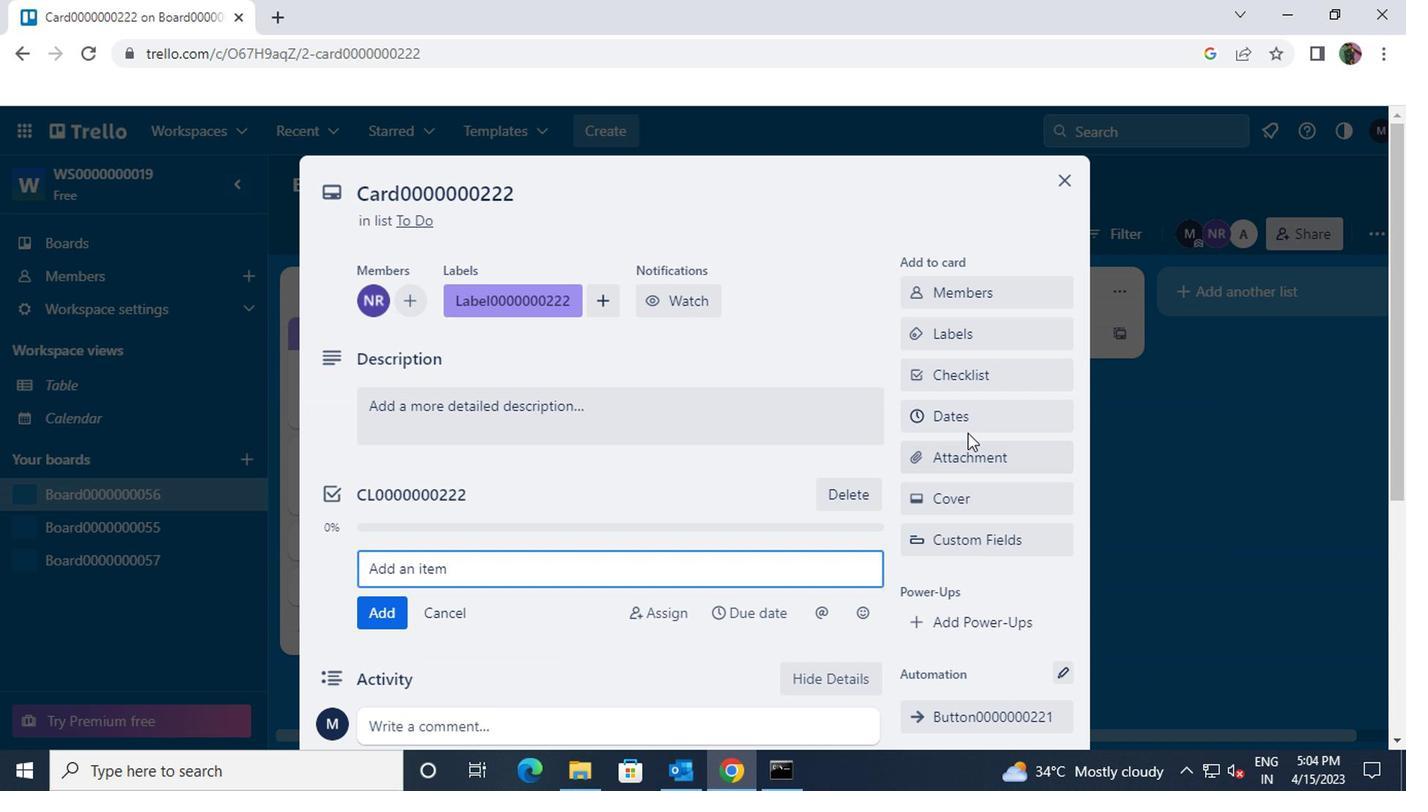 
Action: Mouse pressed left at (962, 423)
Screenshot: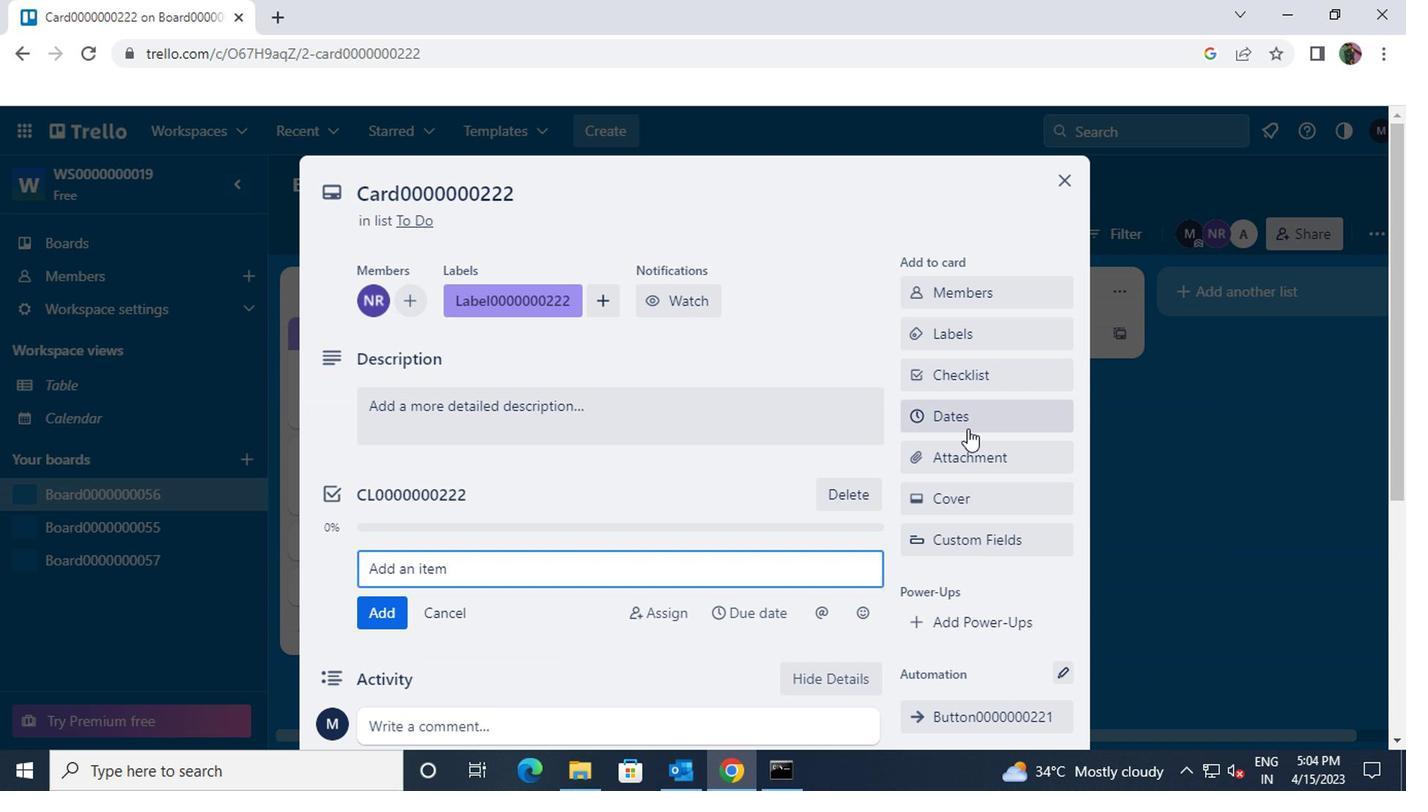 
Action: Mouse moved to (1171, 236)
Screenshot: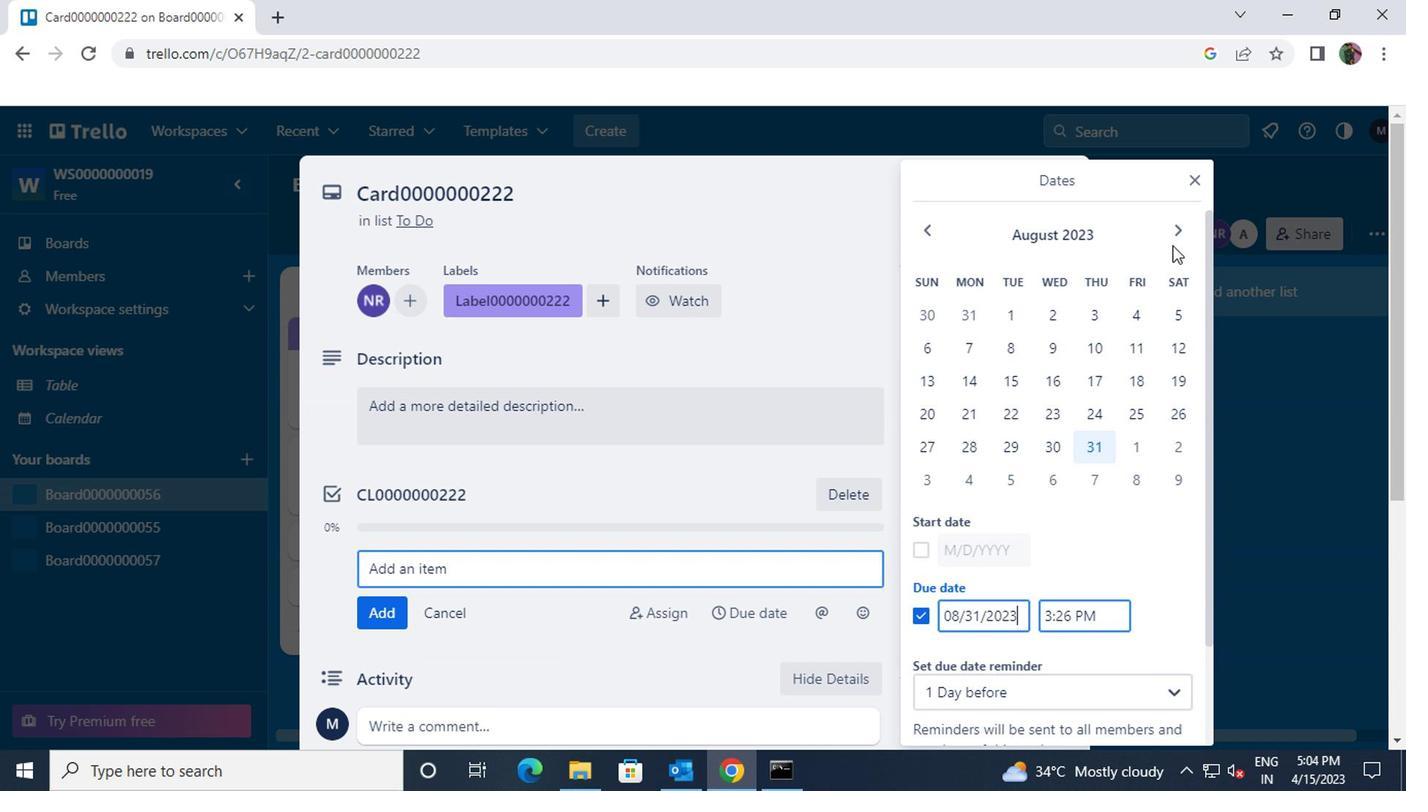 
Action: Mouse pressed left at (1171, 236)
Screenshot: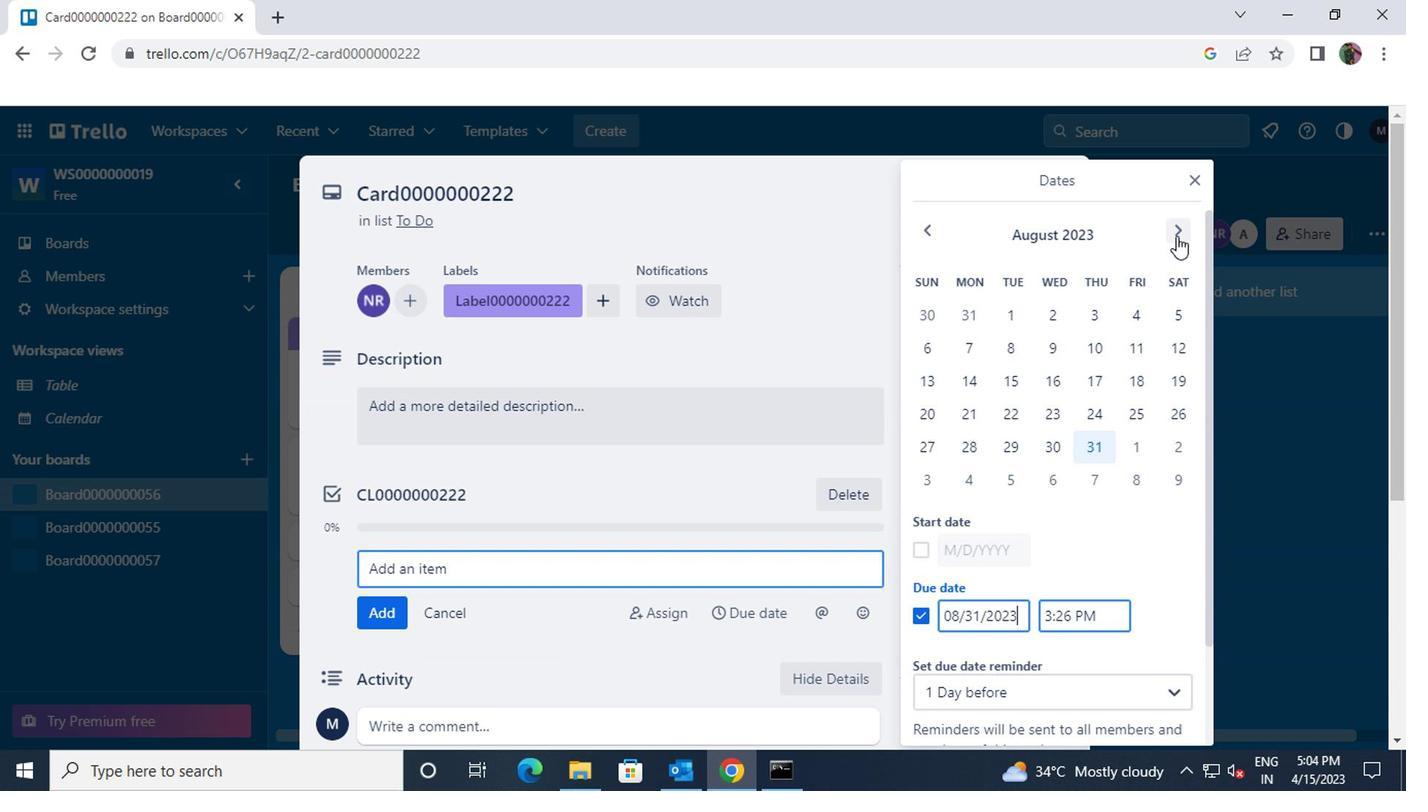 
Action: Mouse moved to (1125, 315)
Screenshot: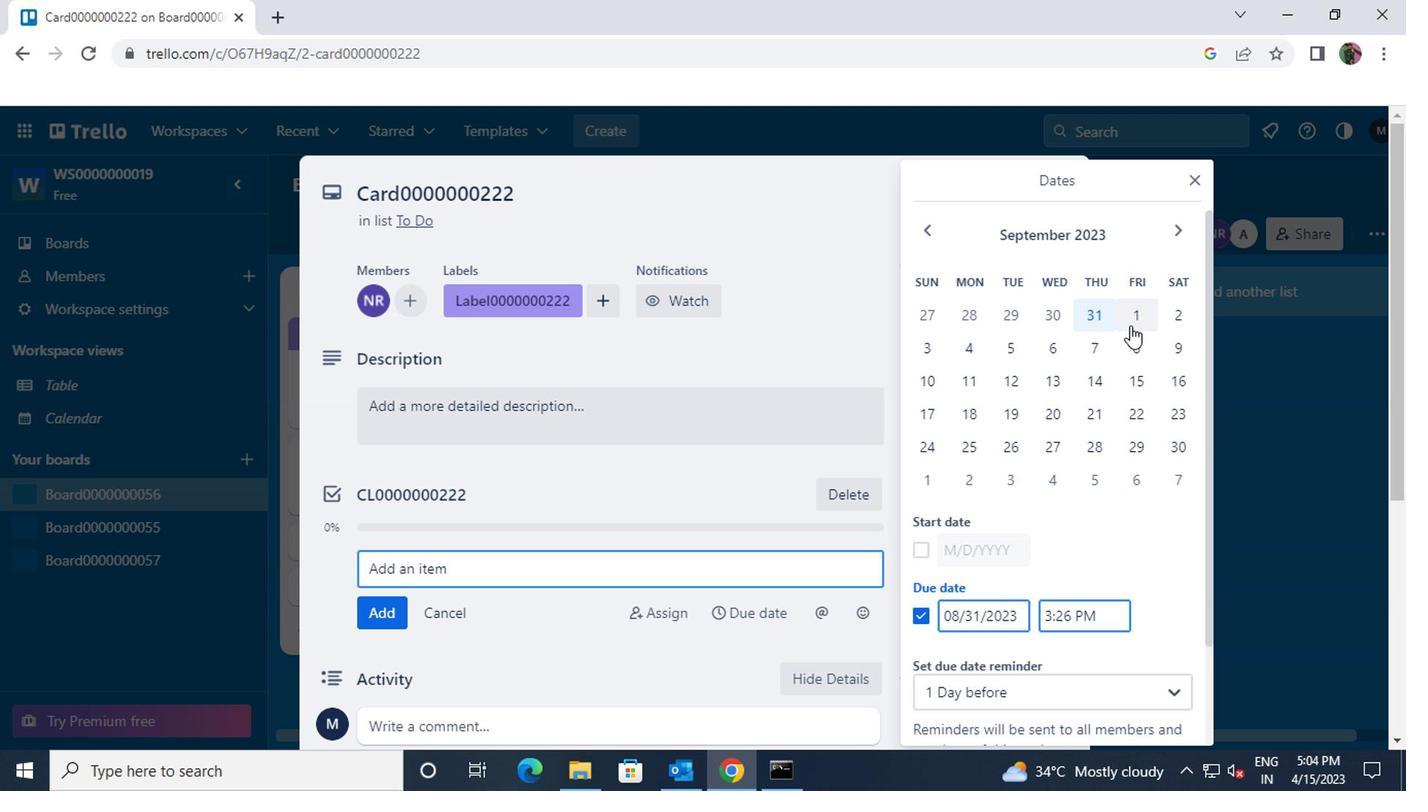 
Action: Mouse pressed left at (1125, 315)
Screenshot: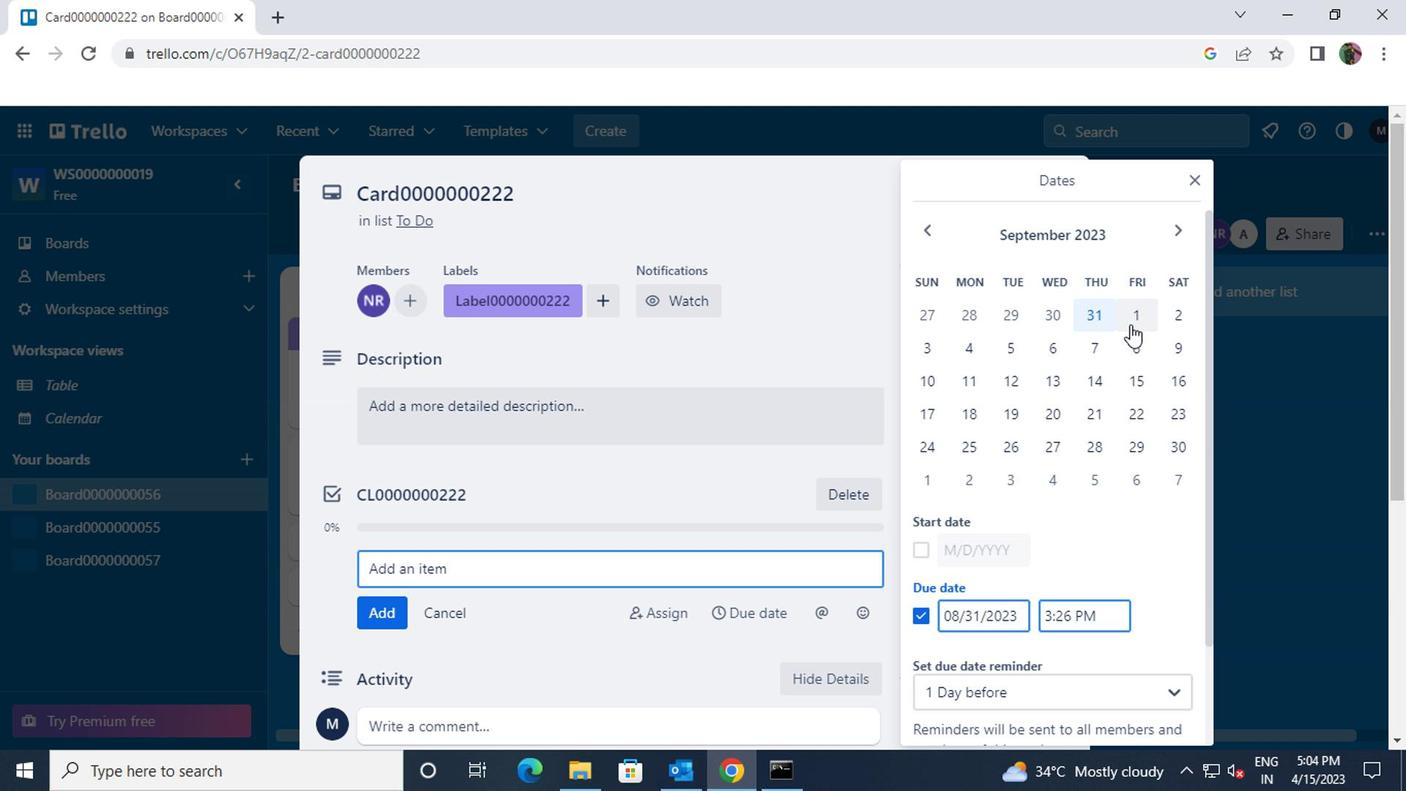 
Action: Mouse scrolled (1125, 314) with delta (0, 0)
Screenshot: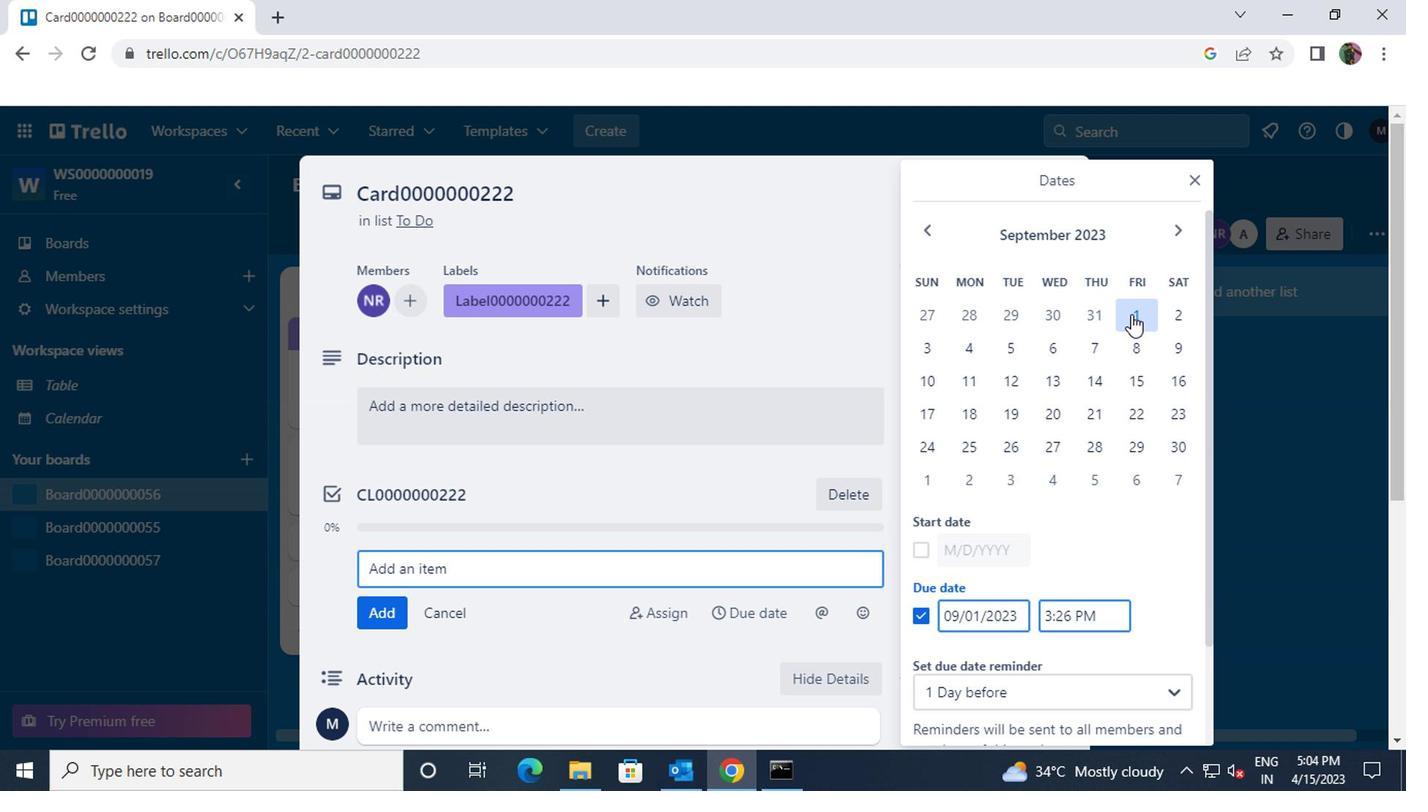 
Action: Mouse moved to (1163, 341)
Screenshot: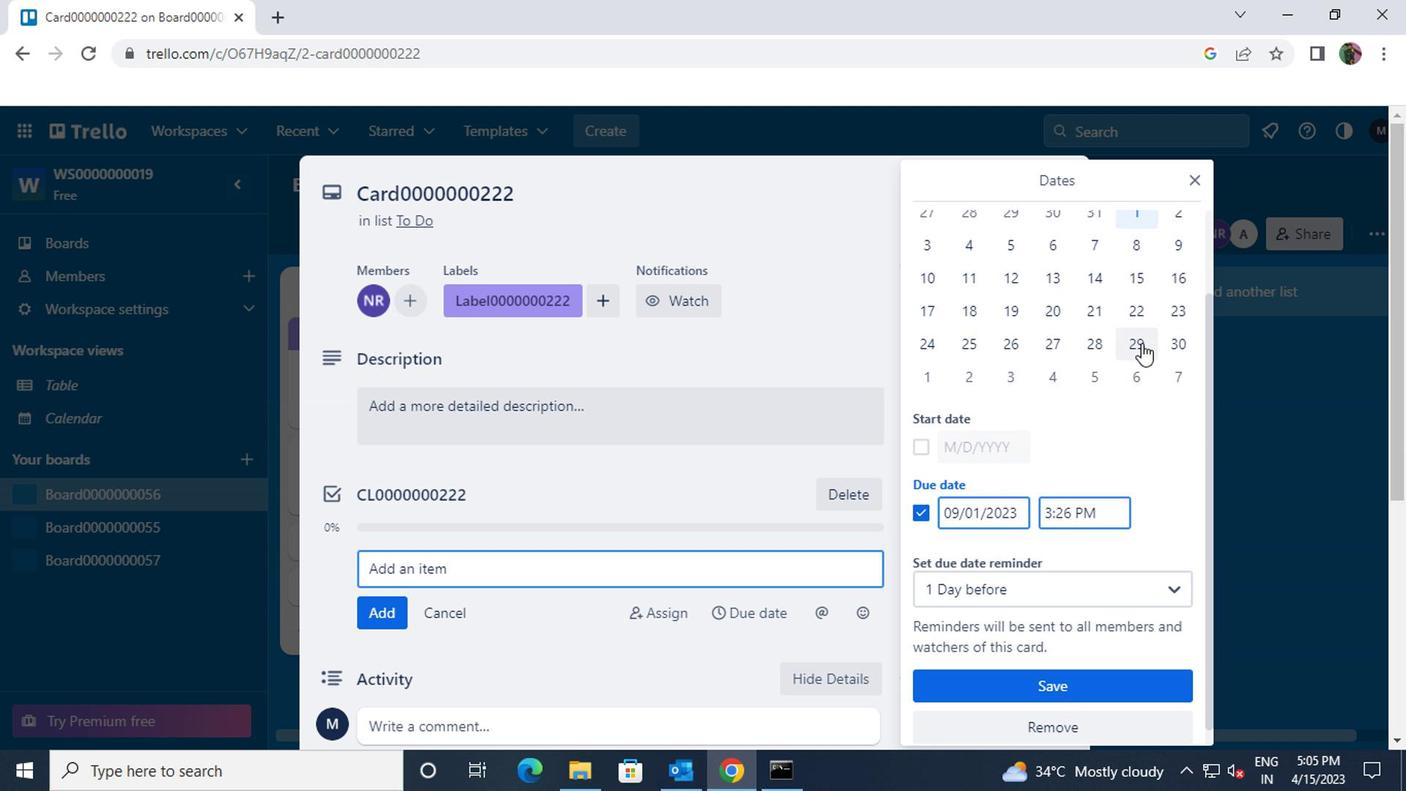 
Action: Mouse pressed left at (1163, 341)
Screenshot: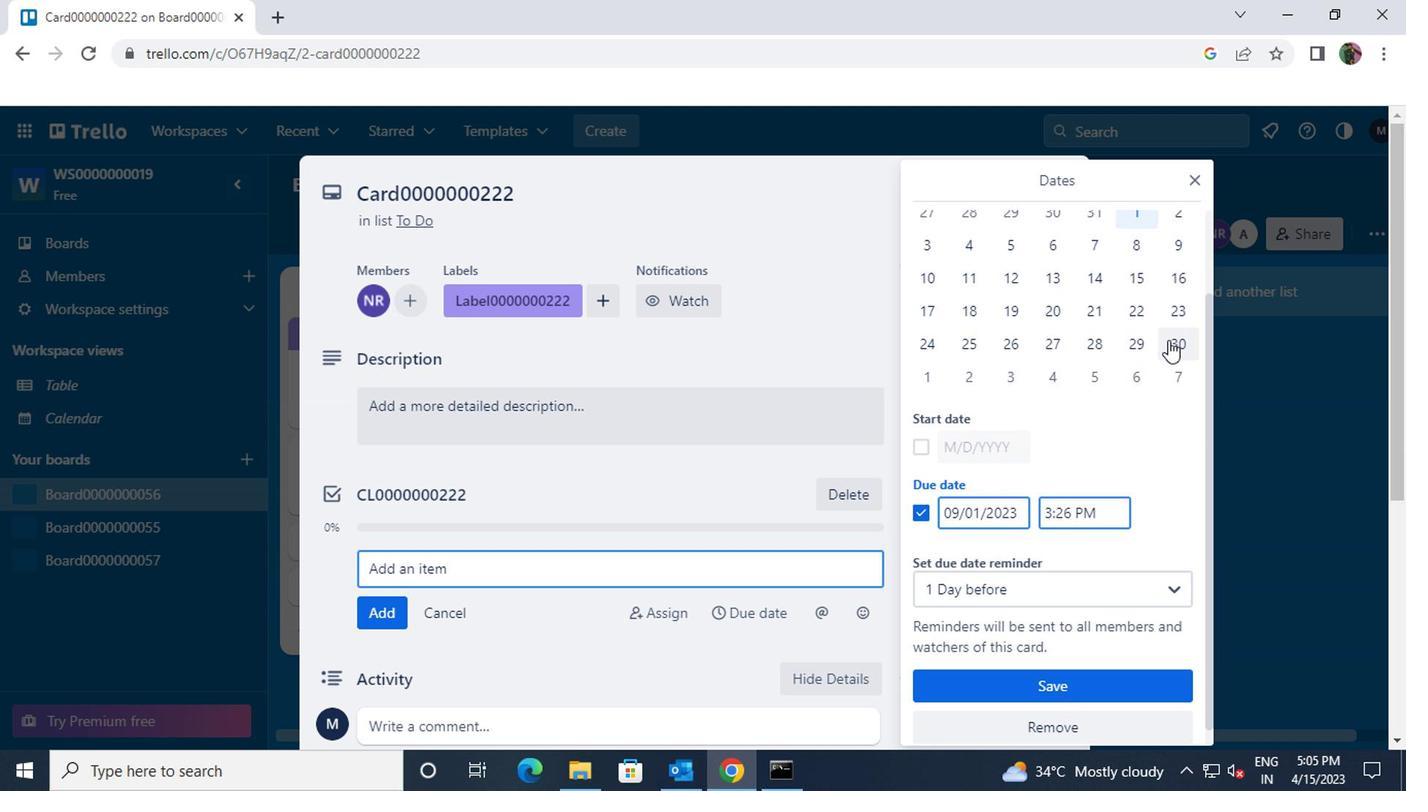 
Action: Mouse scrolled (1163, 340) with delta (0, 0)
Screenshot: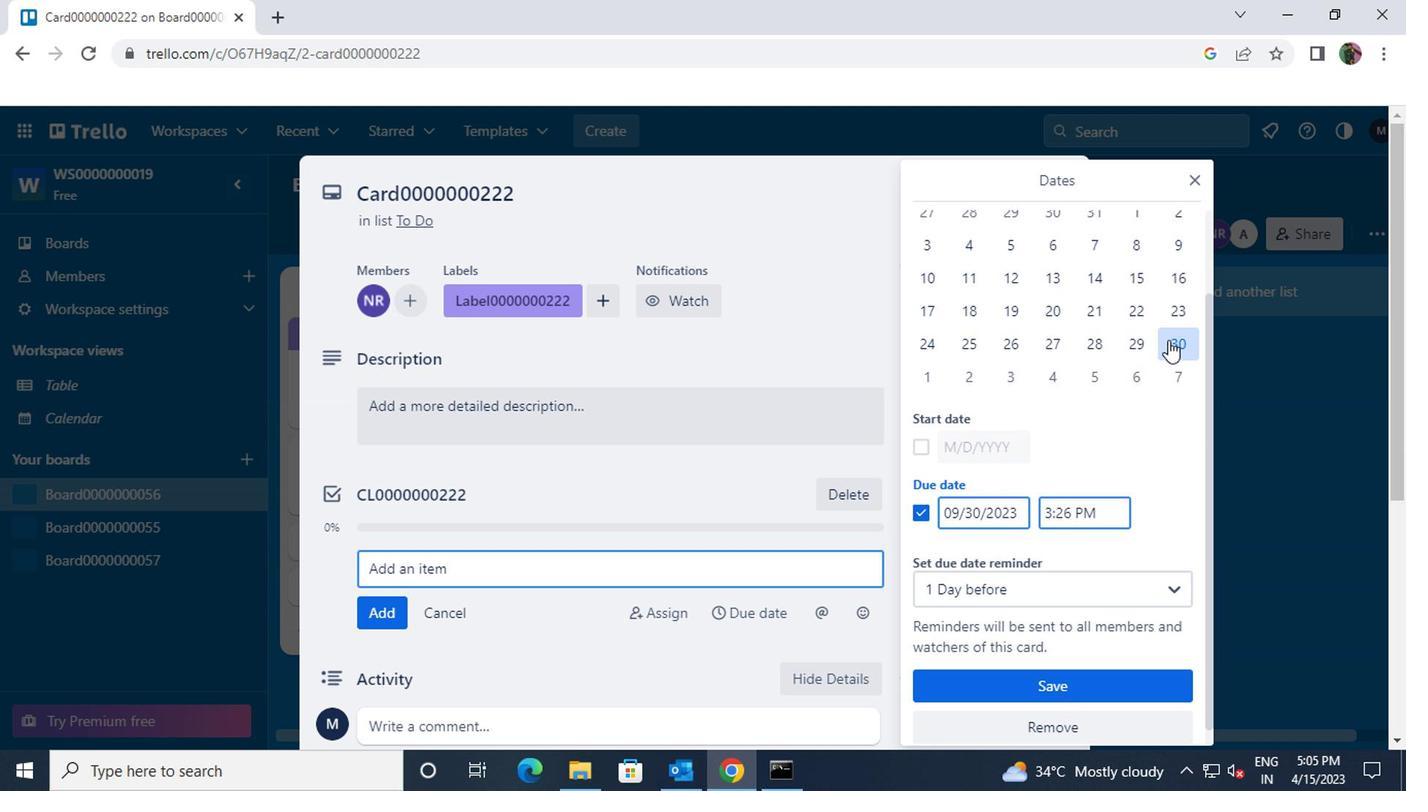 
Action: Mouse moved to (1073, 668)
Screenshot: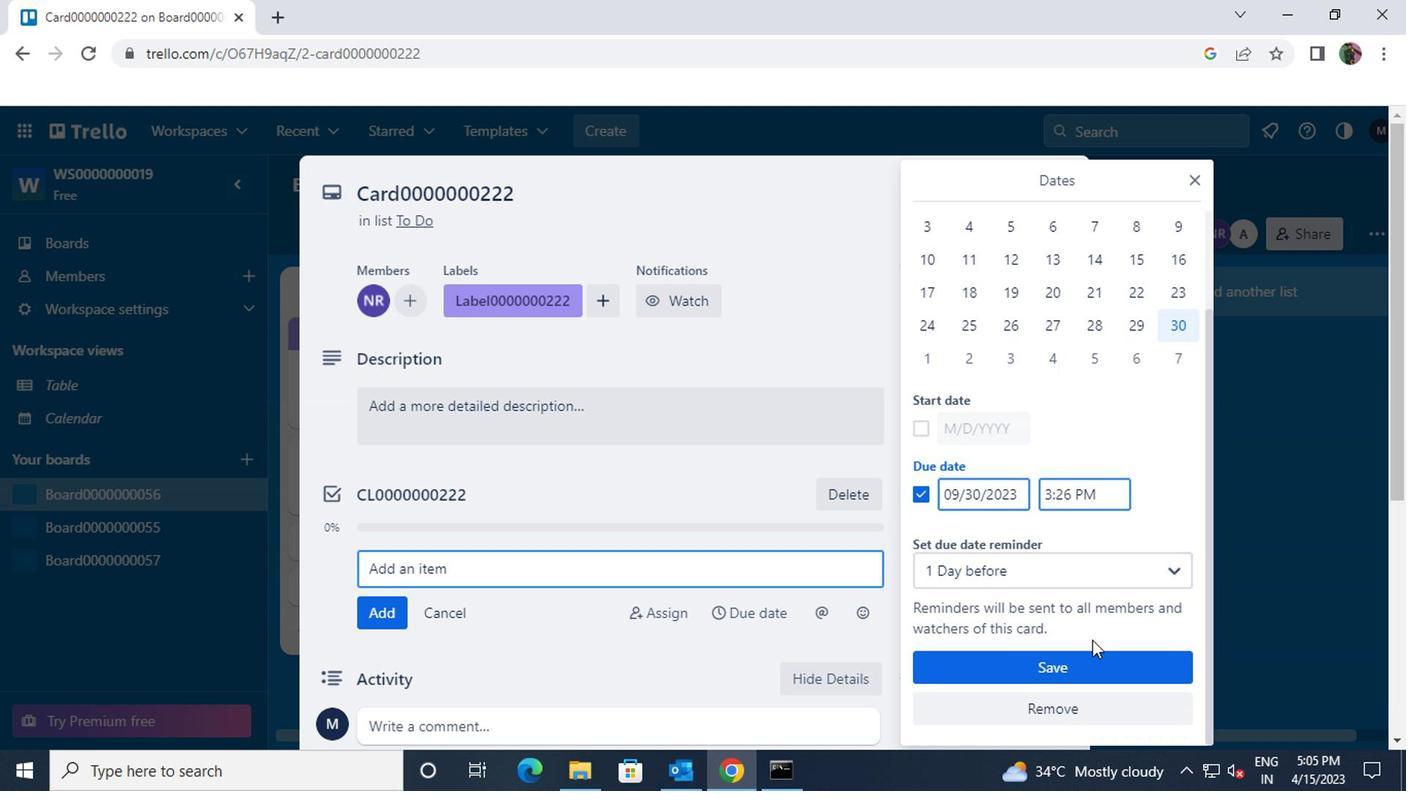 
Action: Mouse pressed left at (1073, 668)
Screenshot: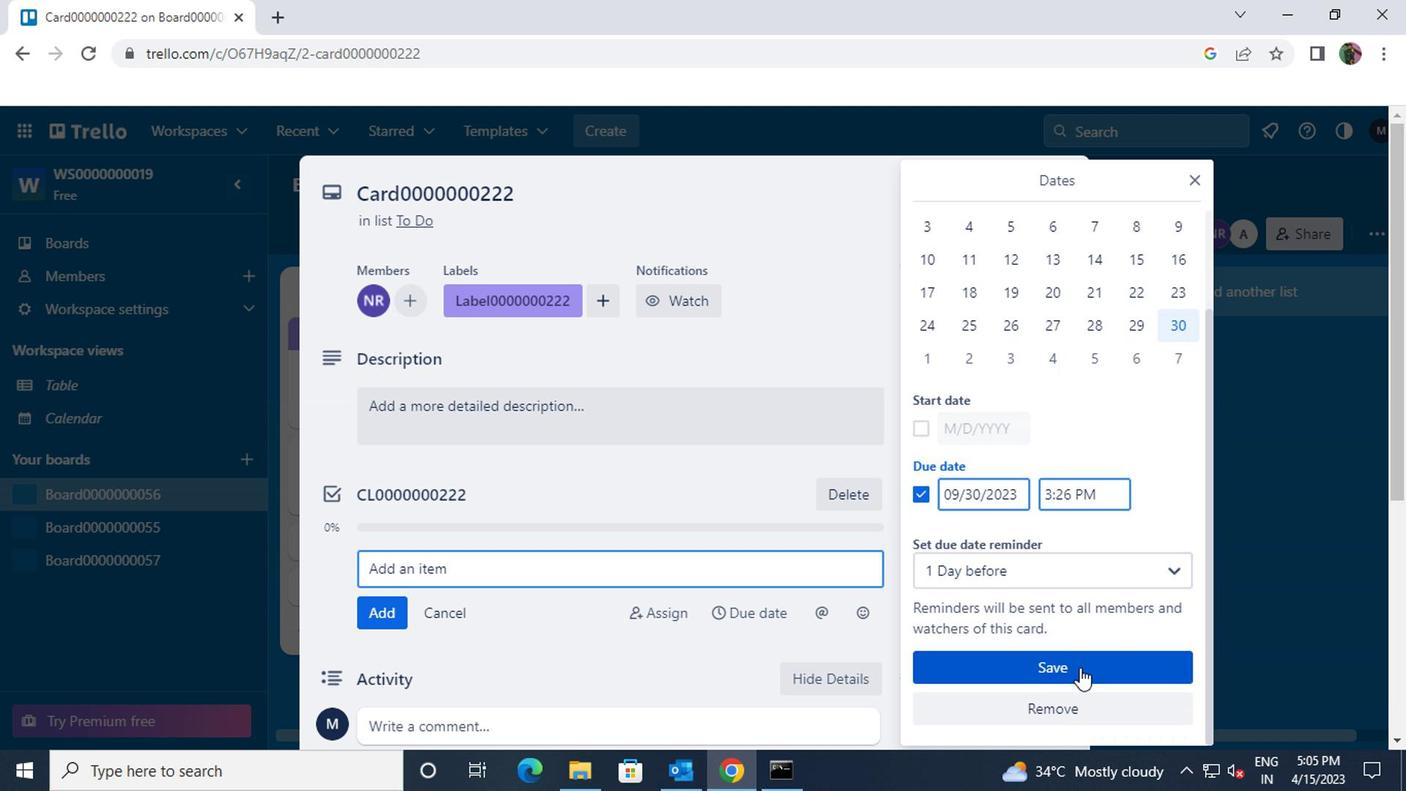 
